 Task: Create a due date automation trigger when advanced on, 2 hours before a card is due add fields with custom field "Resume" set to a number lower or equal to 1 and greater or equal to 10.
Action: Mouse moved to (1236, 97)
Screenshot: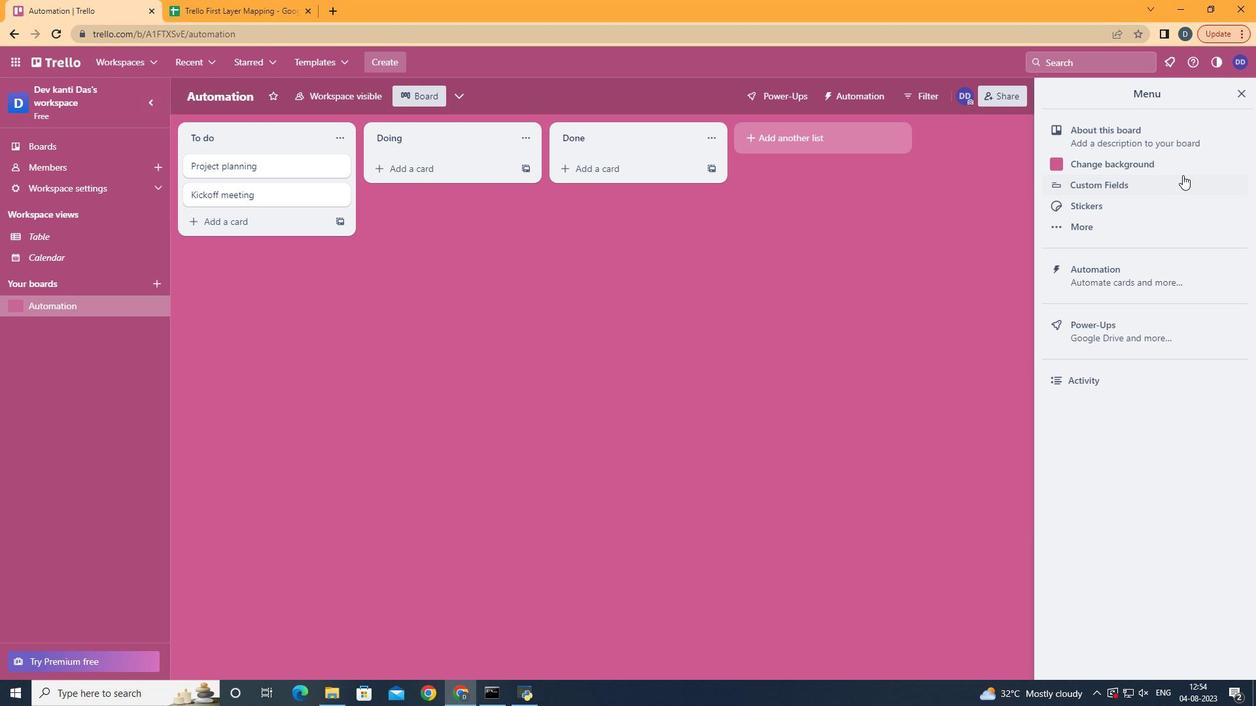 
Action: Mouse pressed left at (1236, 97)
Screenshot: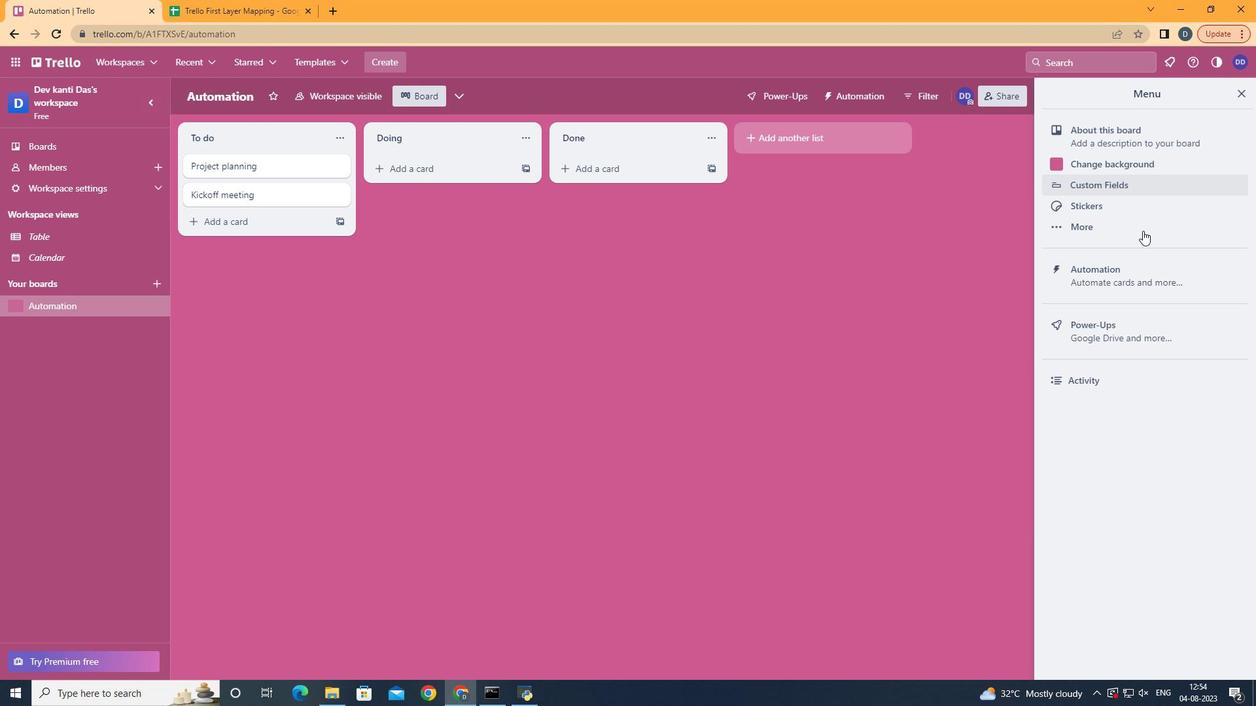 
Action: Mouse moved to (1110, 278)
Screenshot: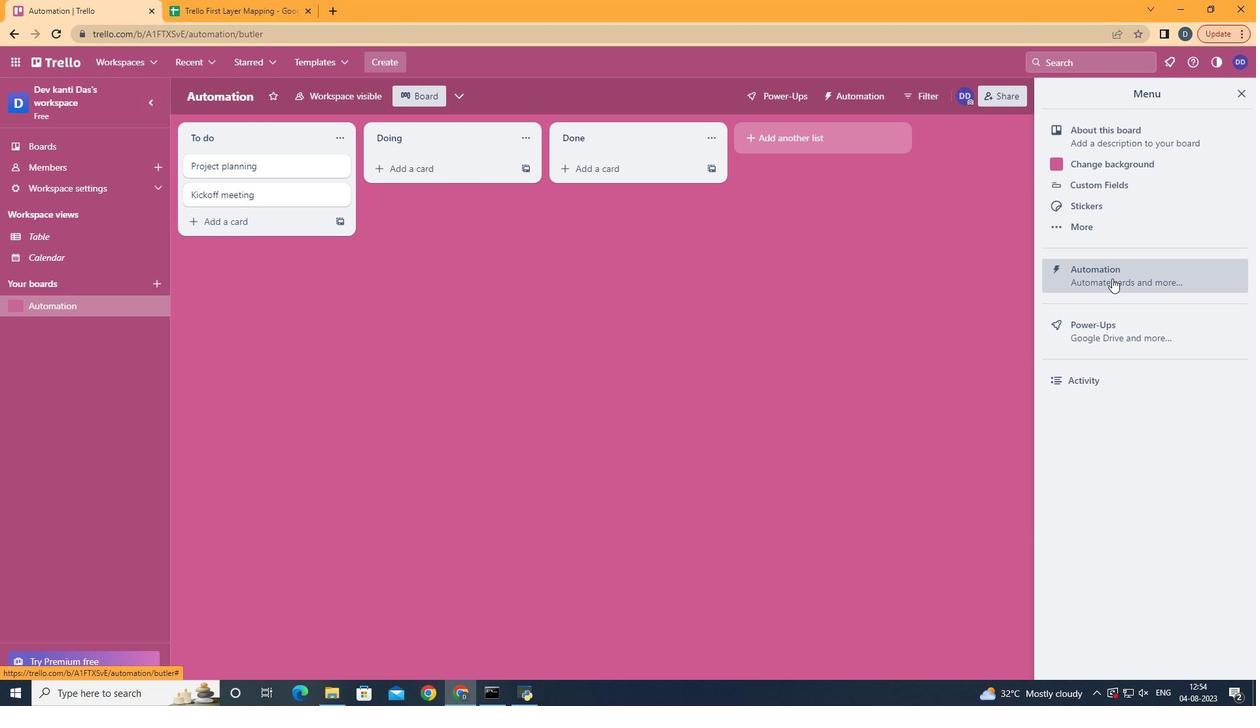 
Action: Mouse pressed left at (1110, 278)
Screenshot: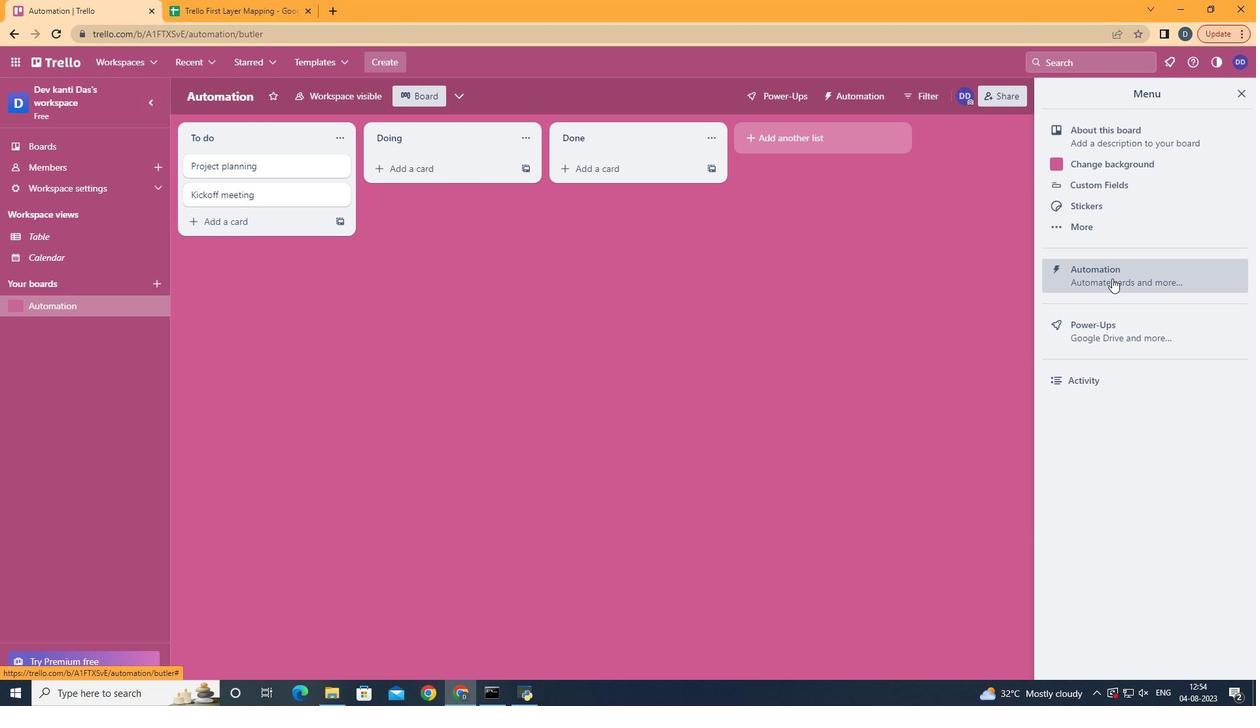 
Action: Mouse moved to (279, 257)
Screenshot: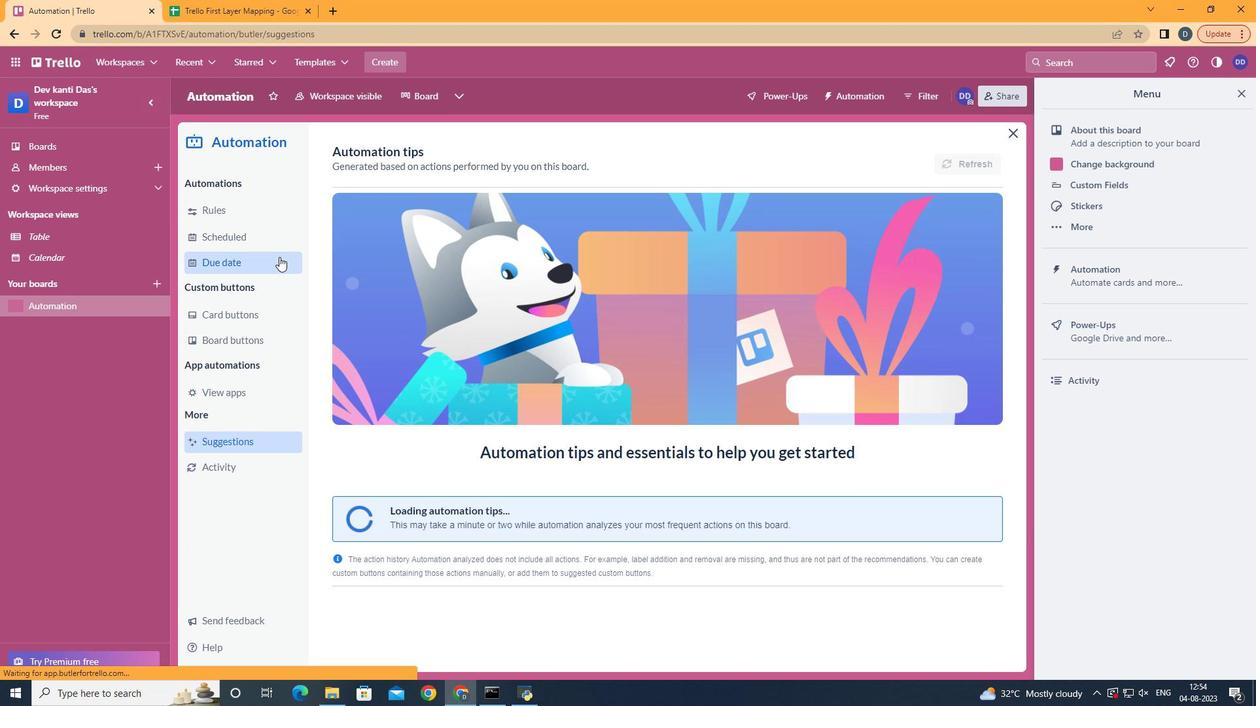 
Action: Mouse pressed left at (279, 257)
Screenshot: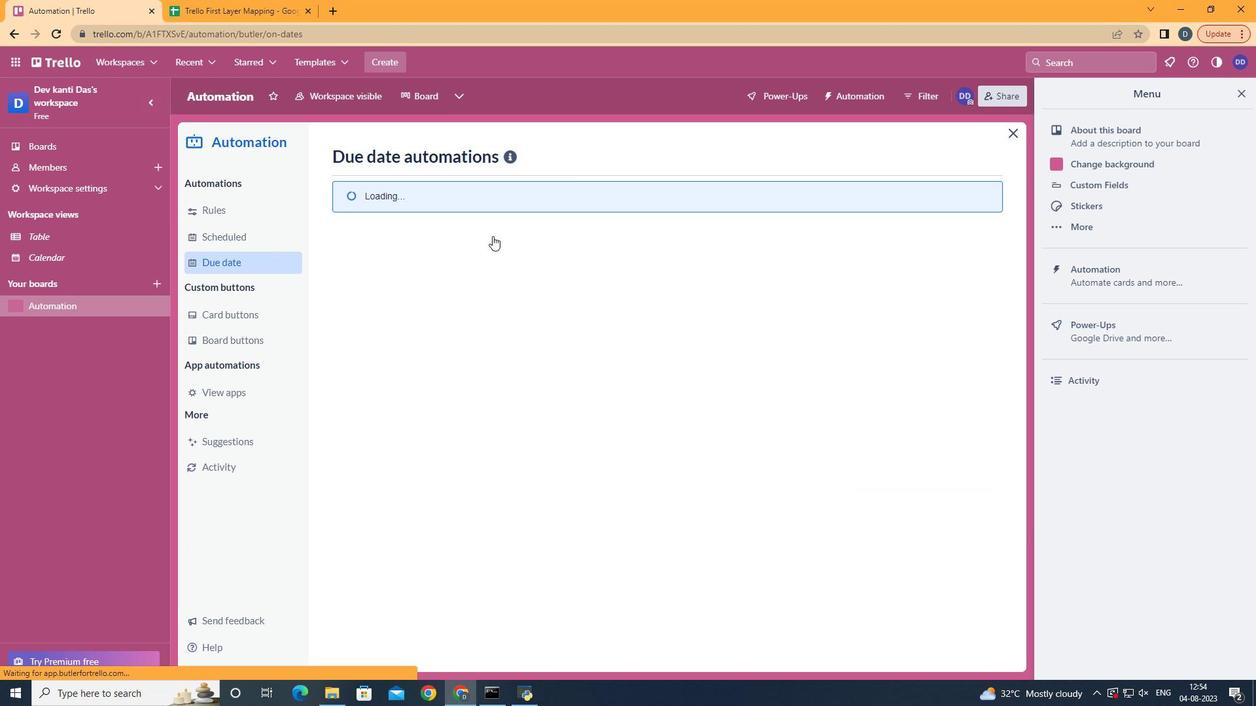
Action: Mouse moved to (918, 157)
Screenshot: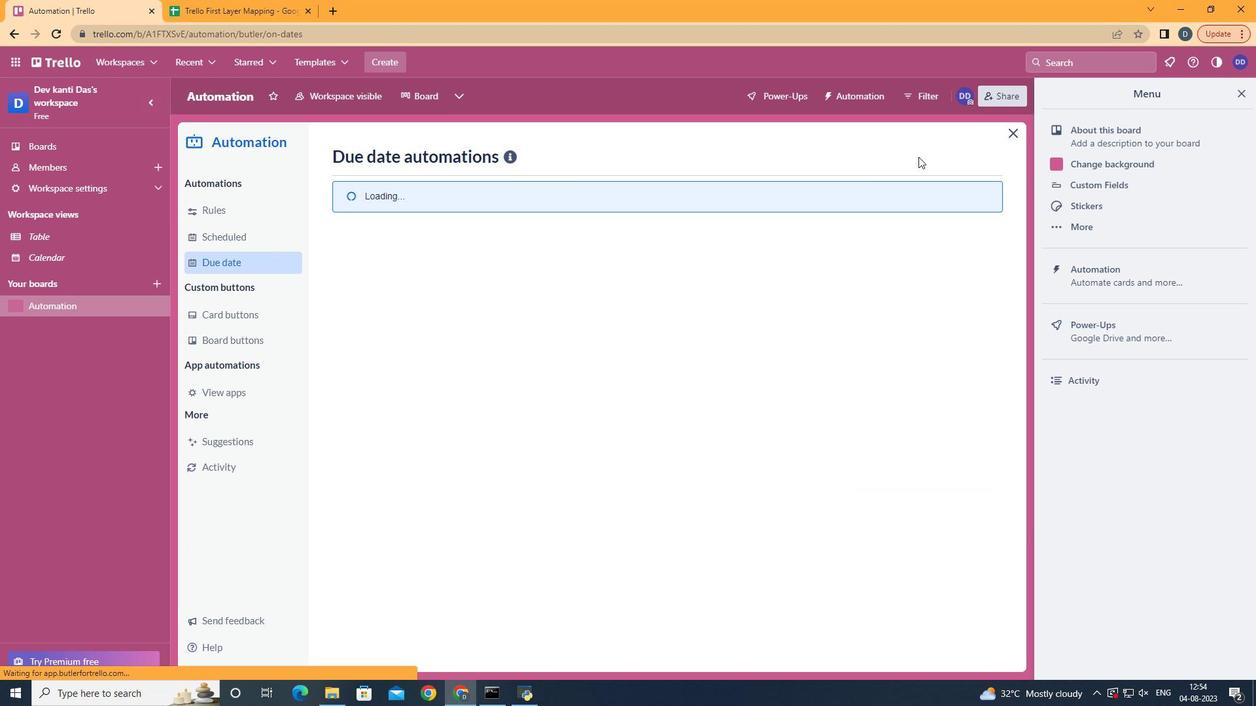 
Action: Mouse pressed left at (918, 157)
Screenshot: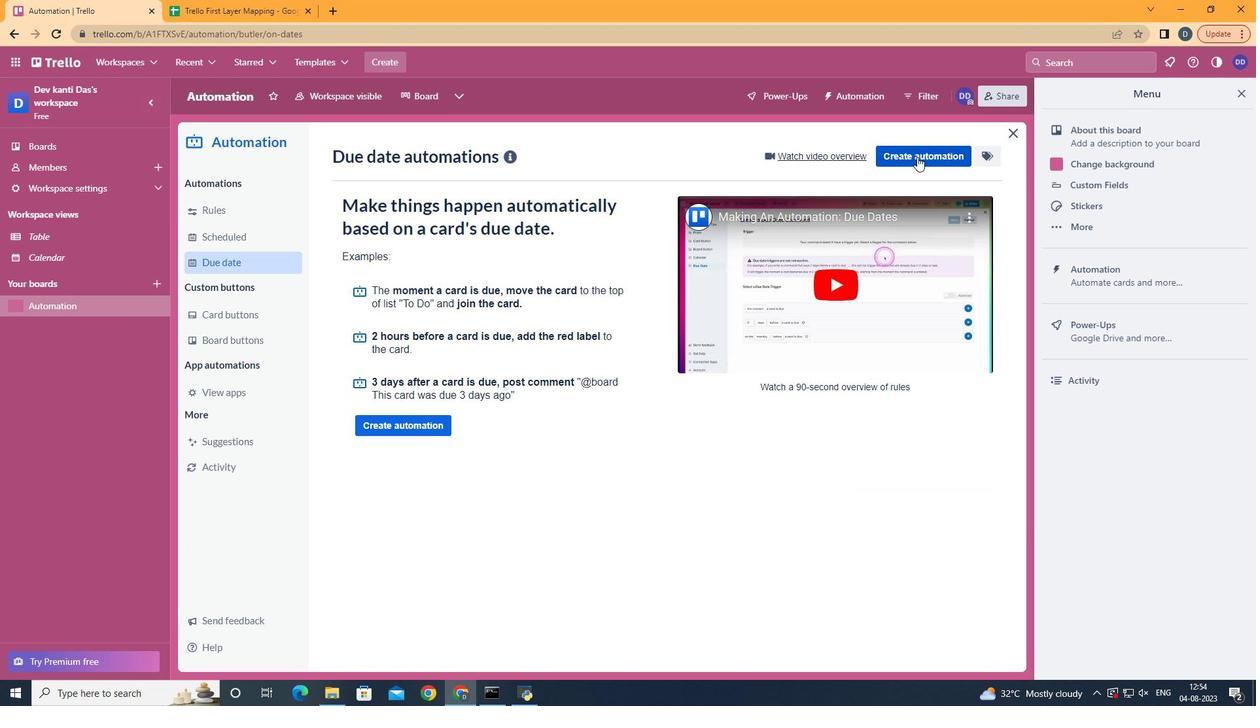 
Action: Mouse moved to (916, 157)
Screenshot: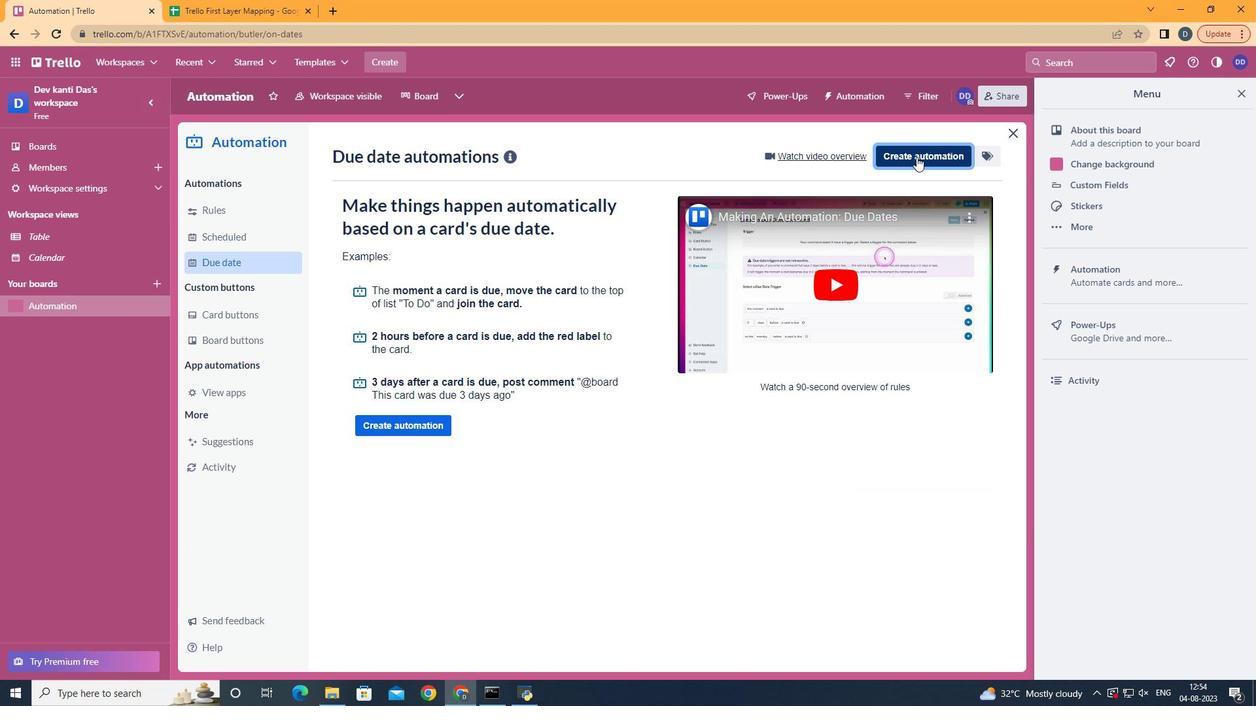 
Action: Mouse pressed left at (916, 157)
Screenshot: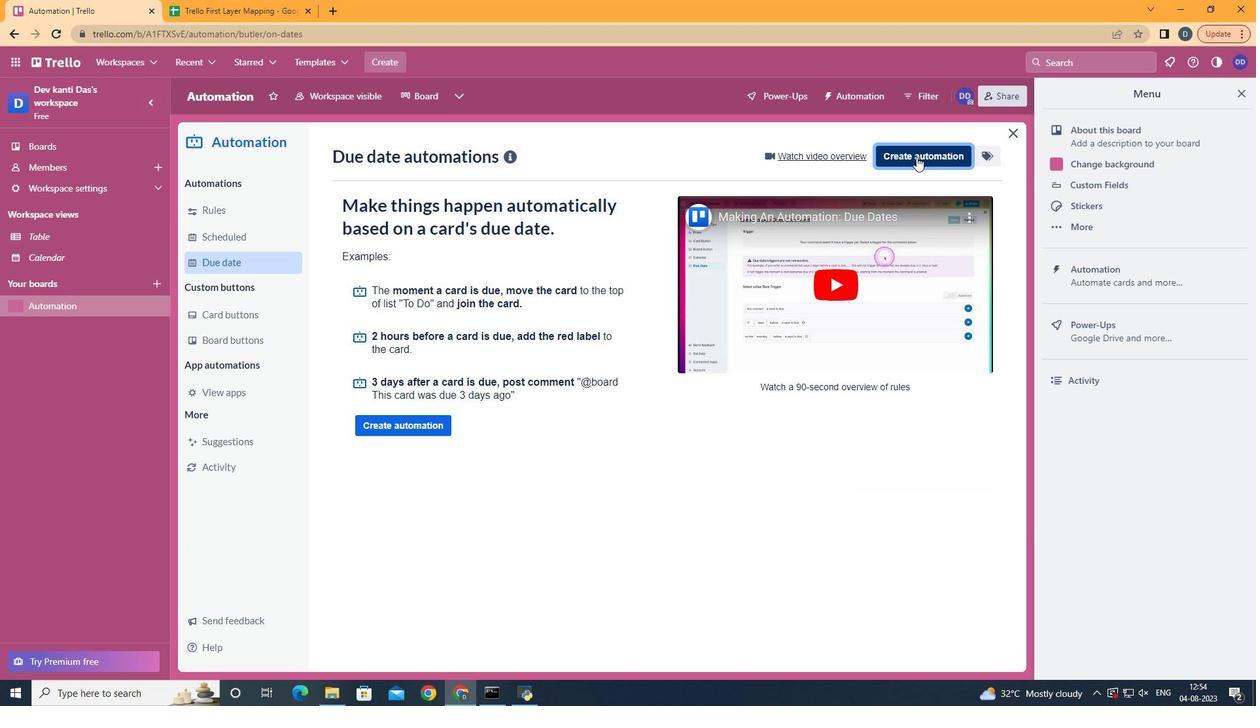 
Action: Mouse moved to (664, 291)
Screenshot: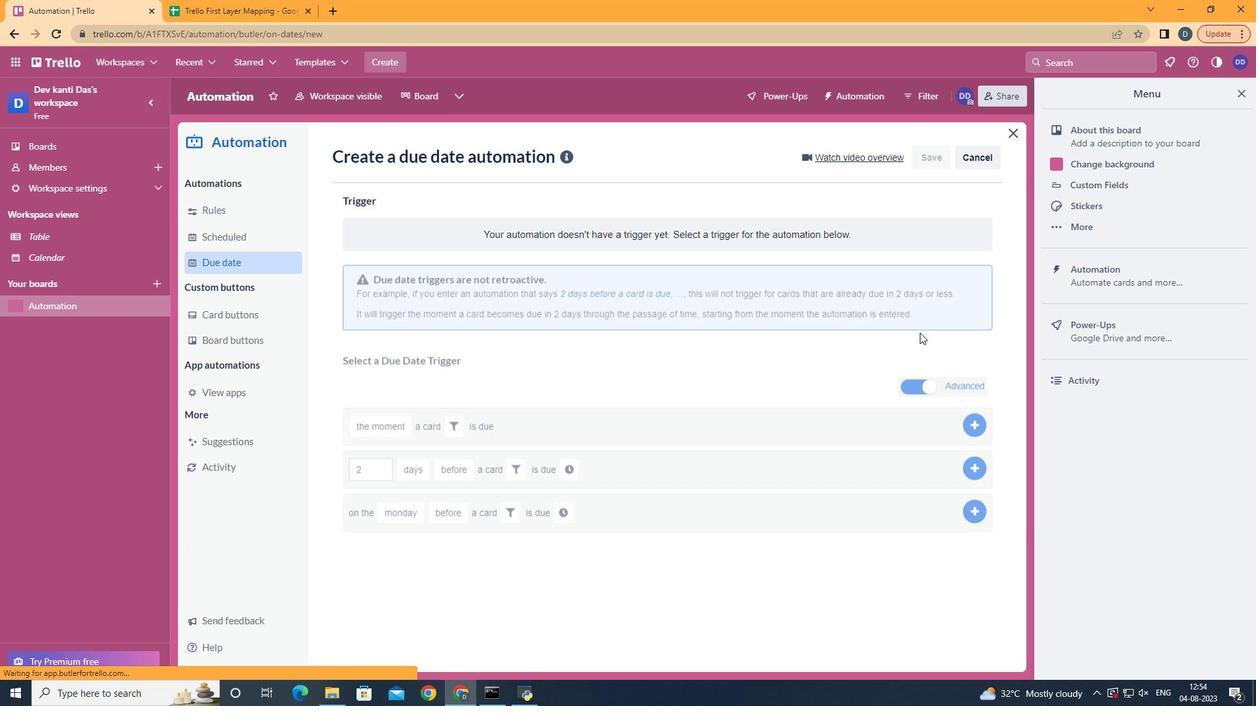
Action: Mouse pressed left at (664, 291)
Screenshot: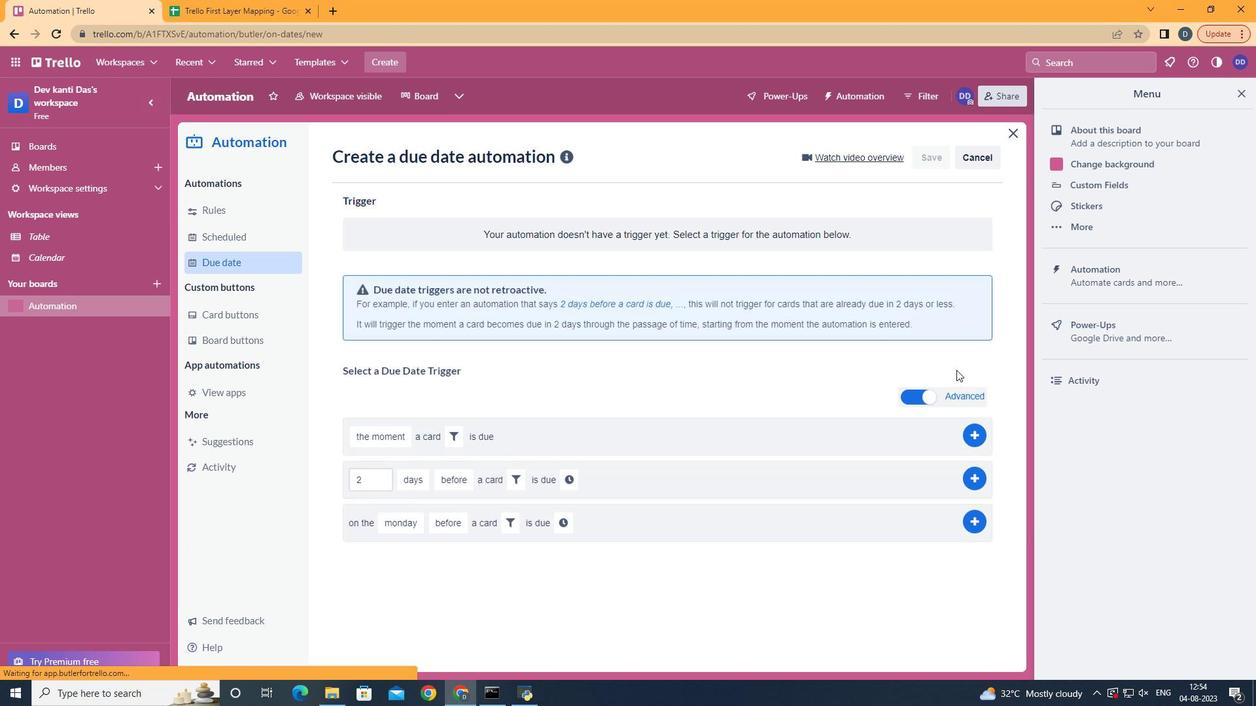 
Action: Mouse moved to (429, 554)
Screenshot: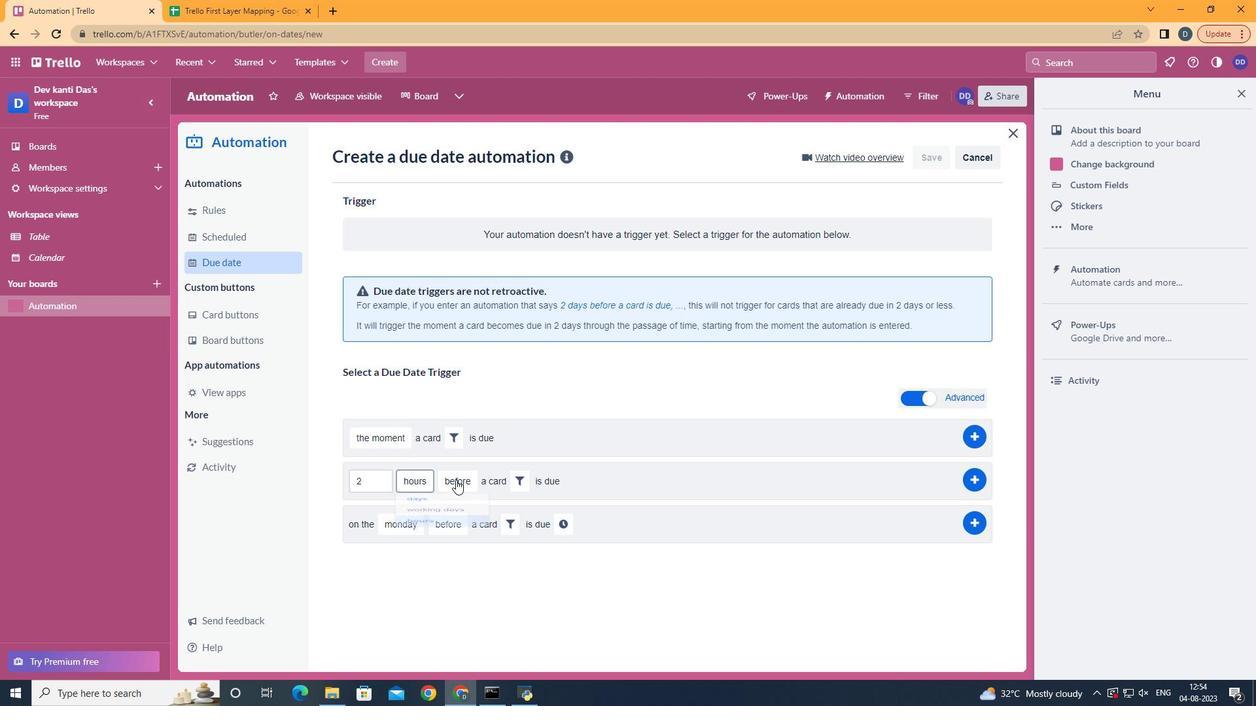 
Action: Mouse pressed left at (429, 554)
Screenshot: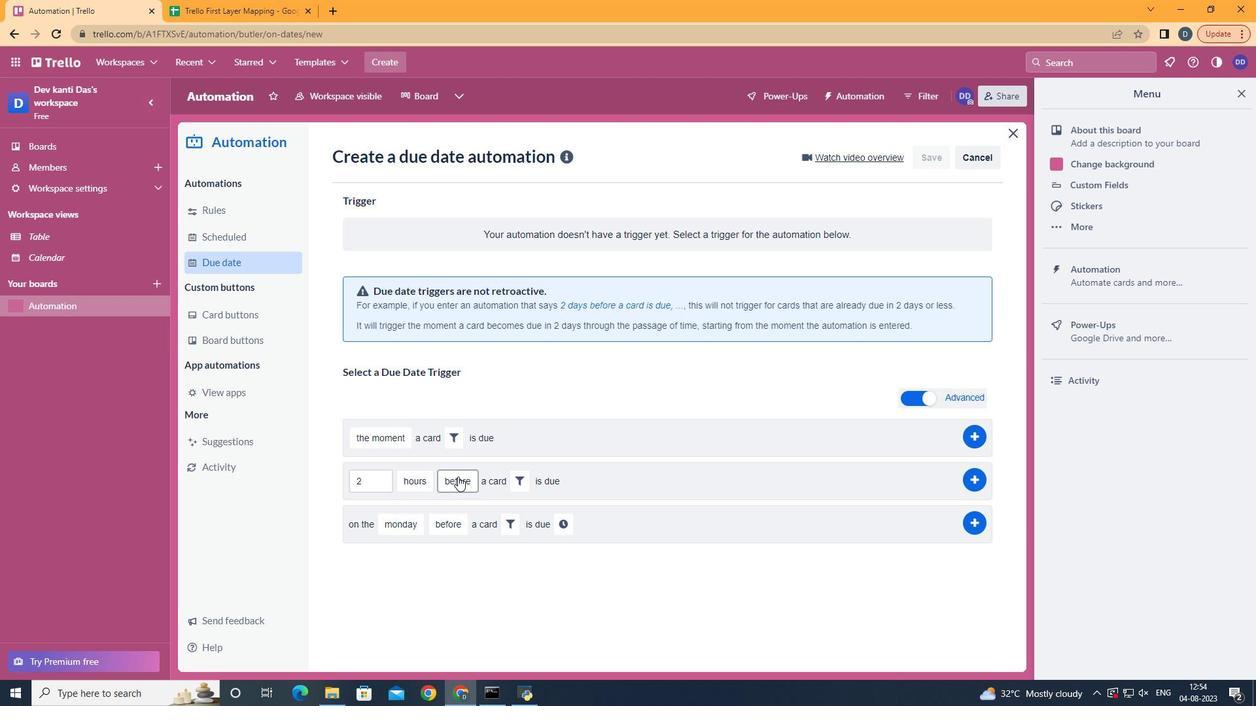 
Action: Mouse moved to (463, 509)
Screenshot: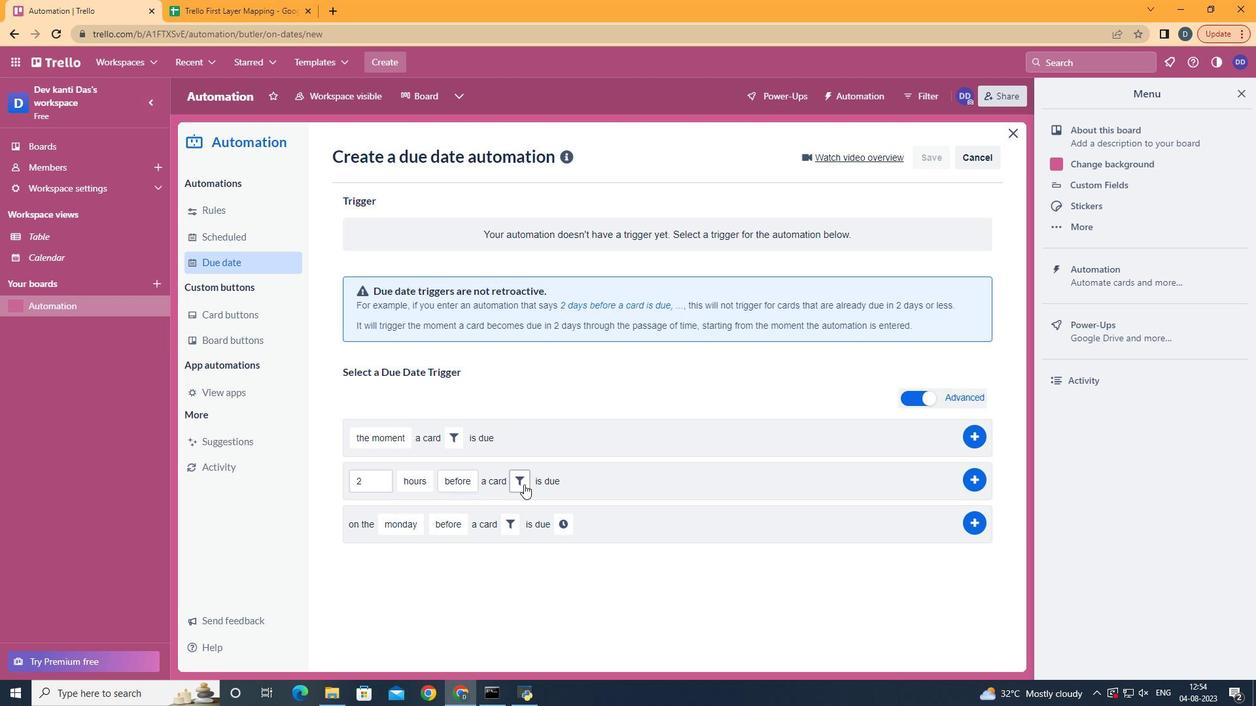 
Action: Mouse pressed left at (463, 509)
Screenshot: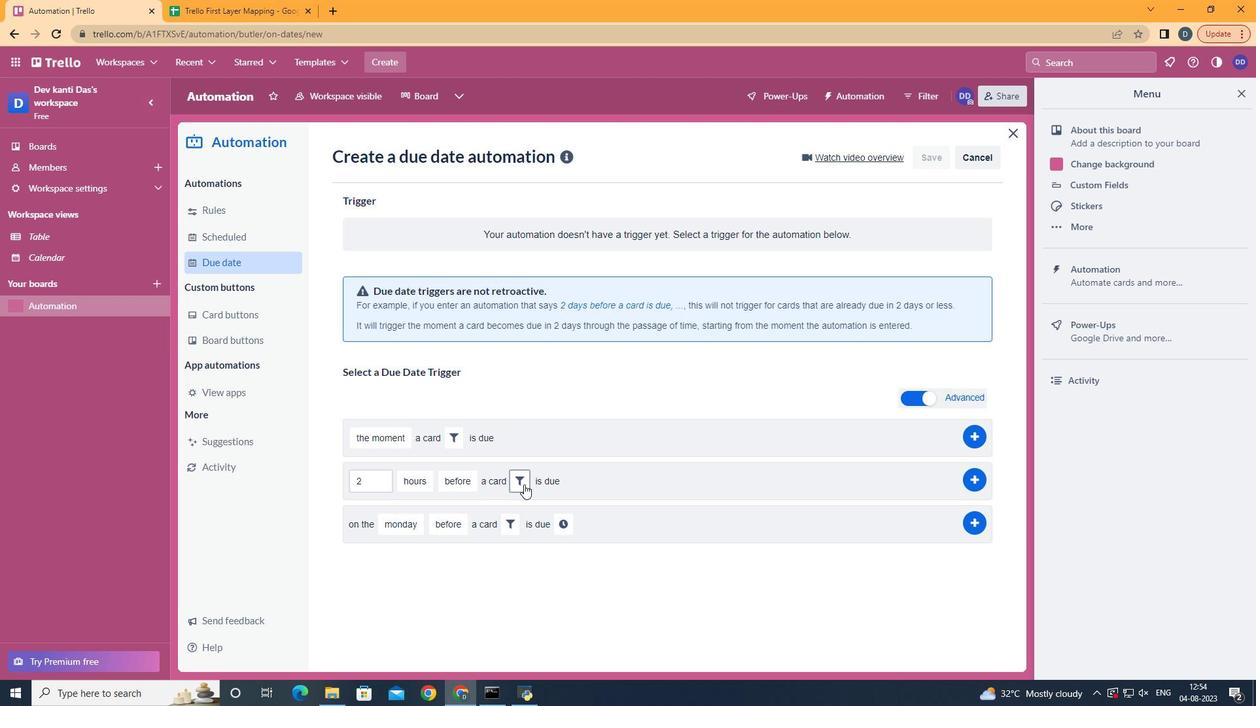
Action: Mouse moved to (524, 484)
Screenshot: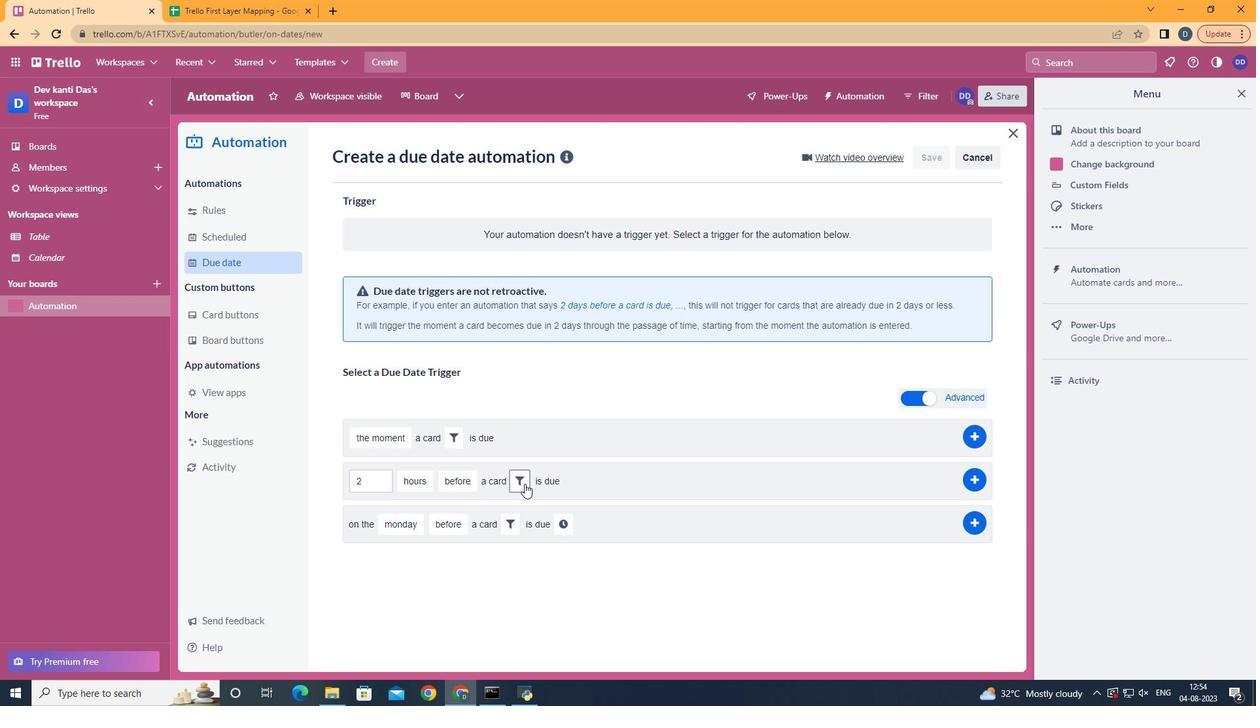 
Action: Mouse pressed left at (524, 484)
Screenshot: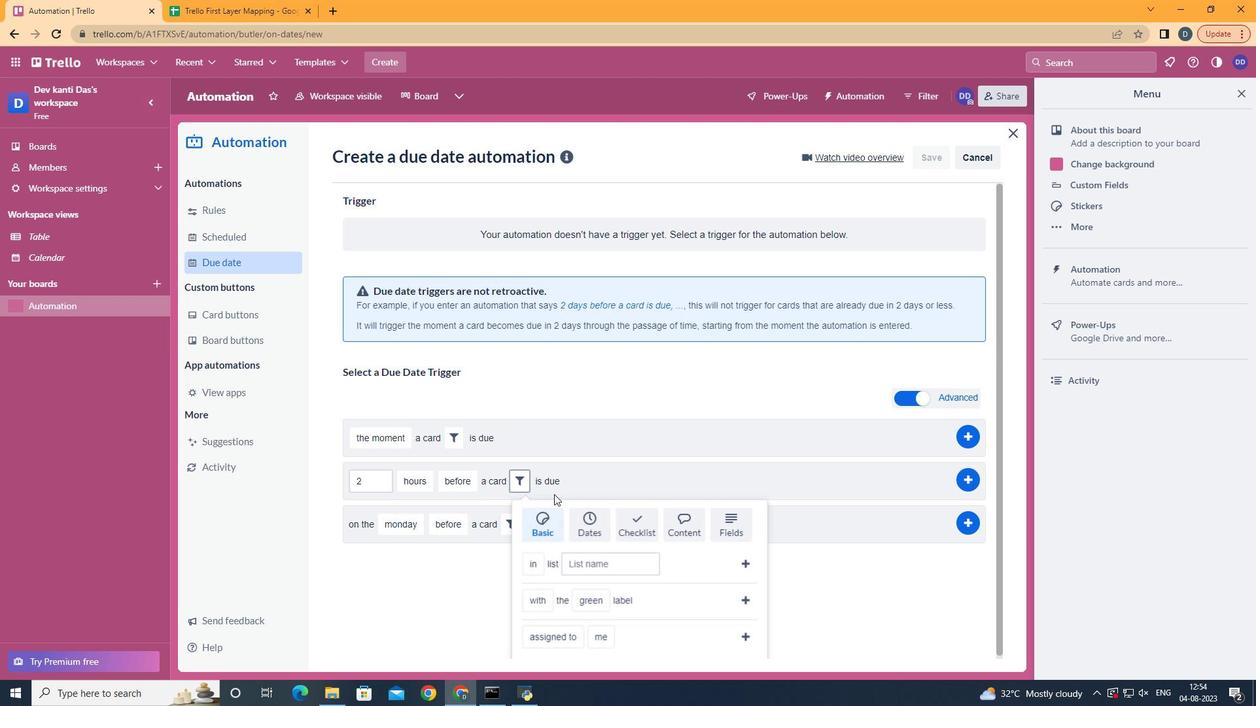 
Action: Mouse moved to (737, 531)
Screenshot: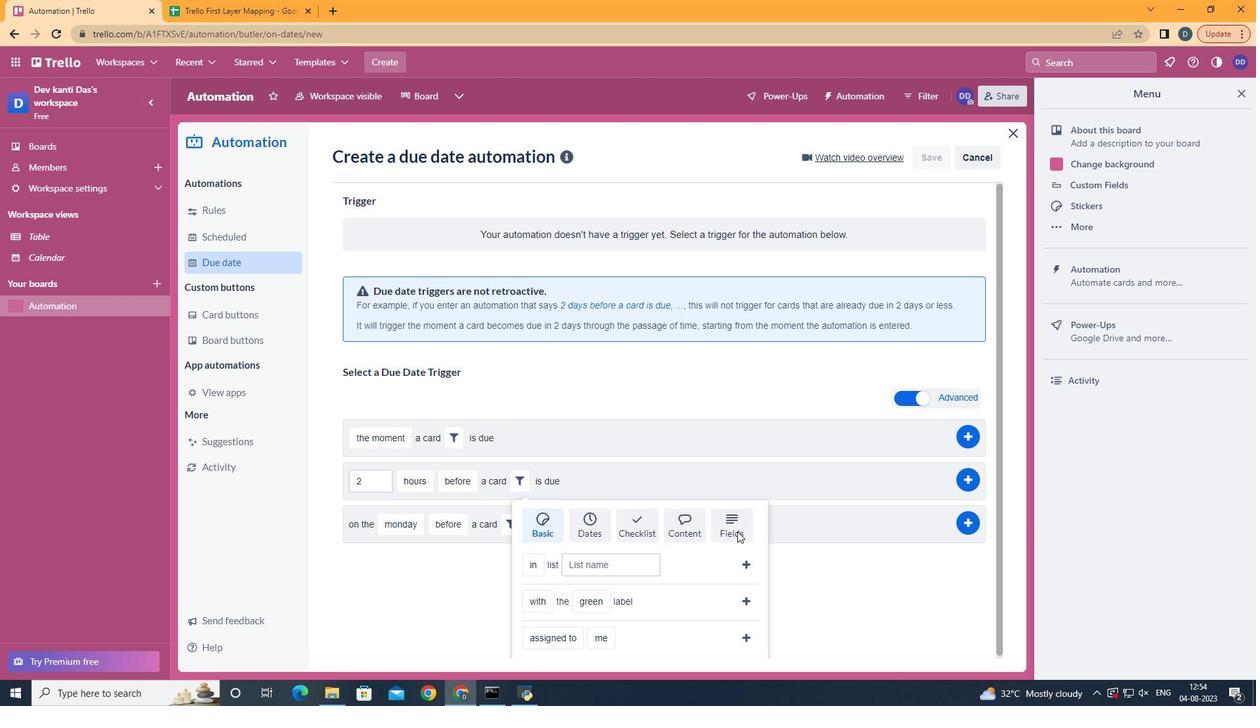 
Action: Mouse pressed left at (737, 531)
Screenshot: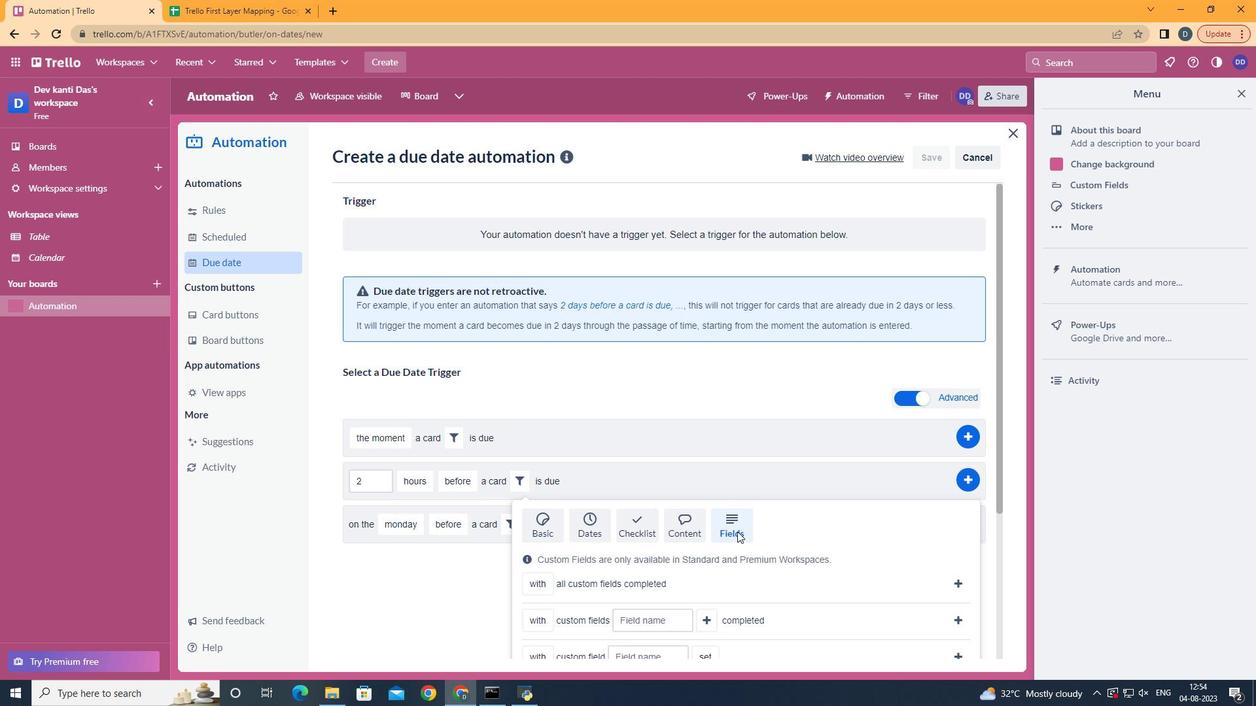 
Action: Mouse scrolled (737, 531) with delta (0, 0)
Screenshot: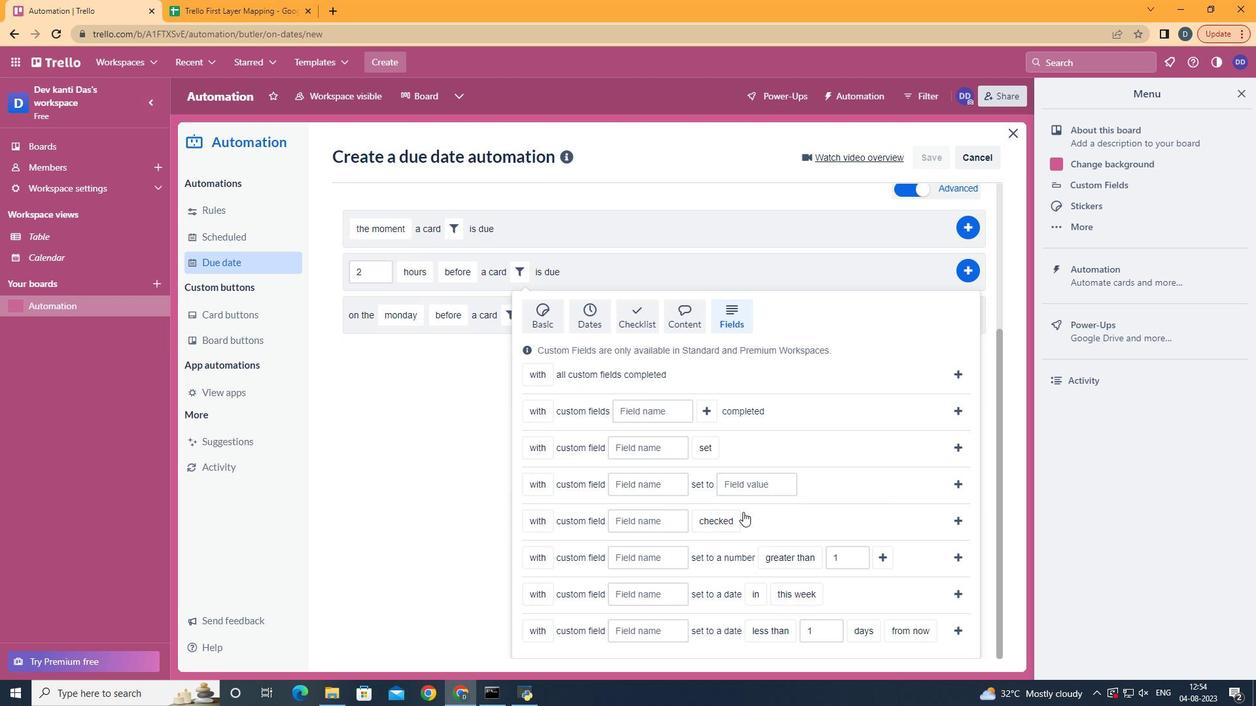
Action: Mouse scrolled (737, 531) with delta (0, 0)
Screenshot: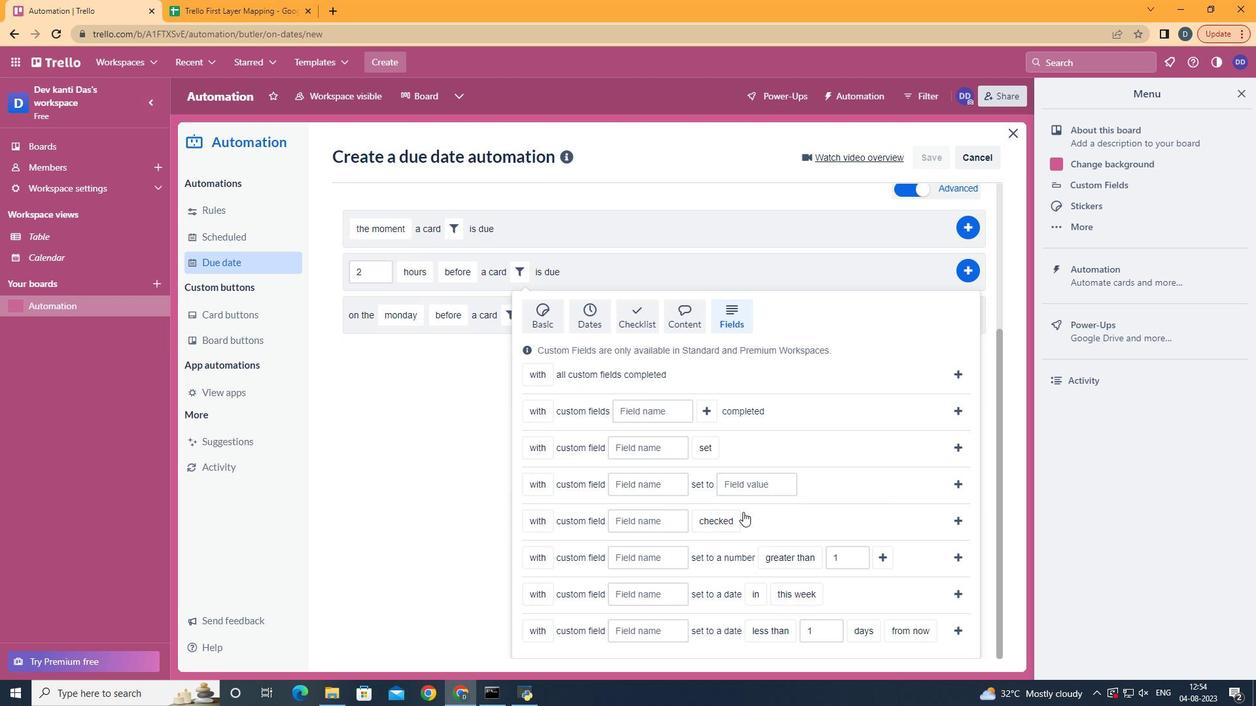 
Action: Mouse scrolled (737, 531) with delta (0, 0)
Screenshot: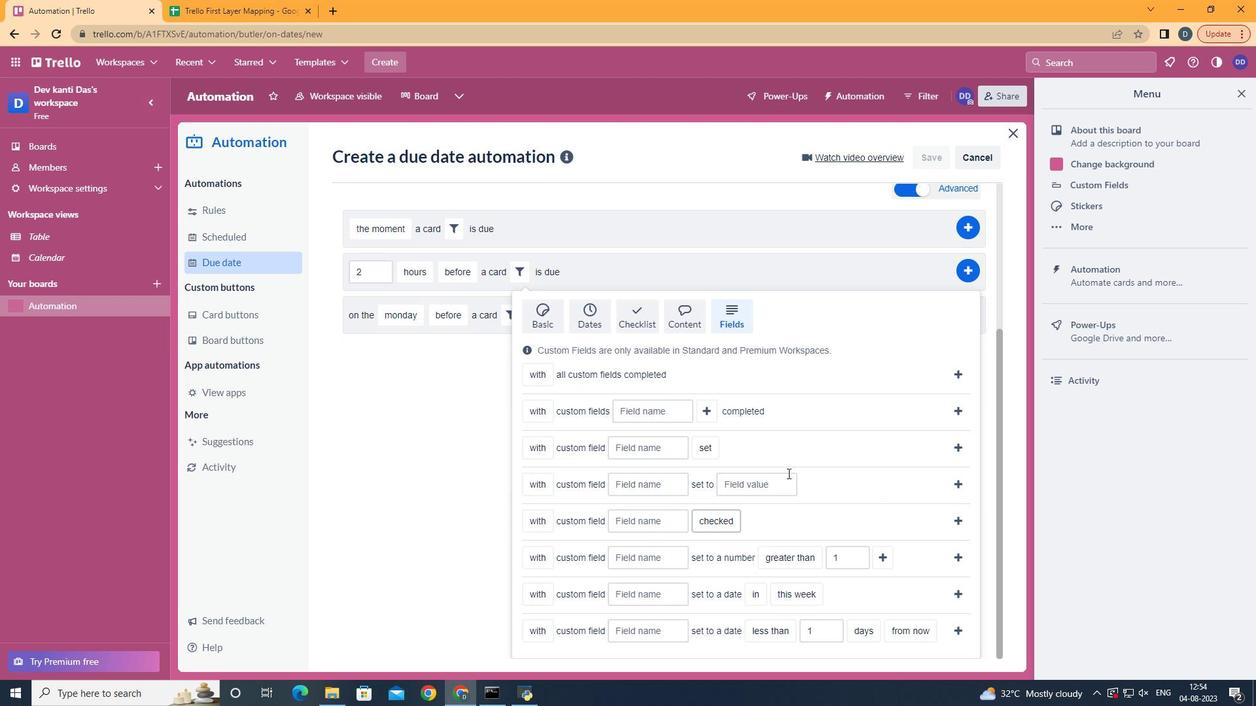 
Action: Mouse scrolled (737, 531) with delta (0, 0)
Screenshot: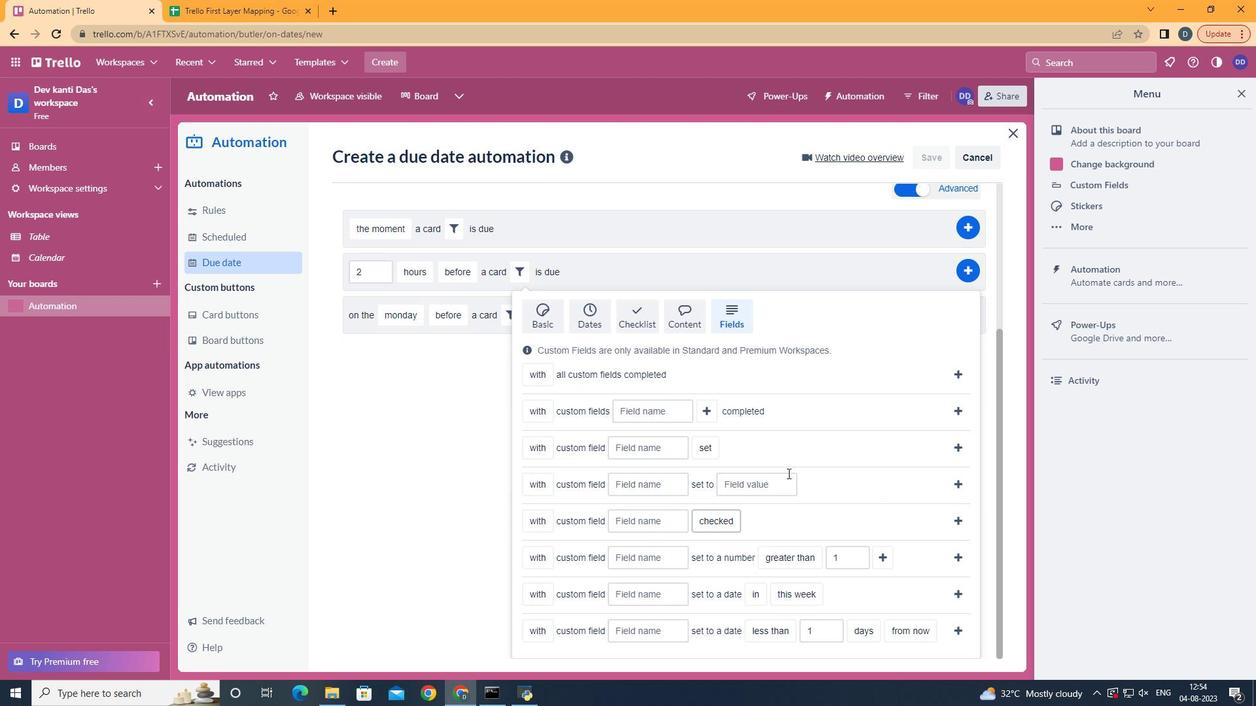 
Action: Mouse scrolled (737, 531) with delta (0, 0)
Screenshot: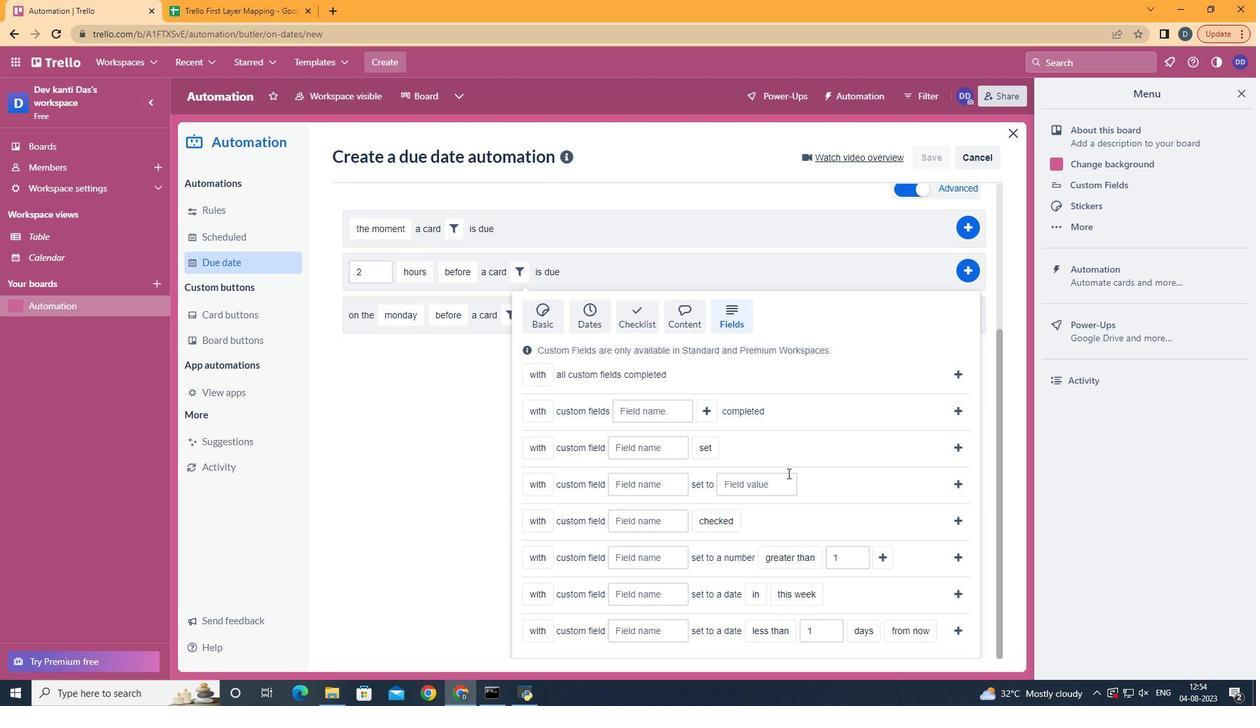 
Action: Mouse scrolled (737, 531) with delta (0, 0)
Screenshot: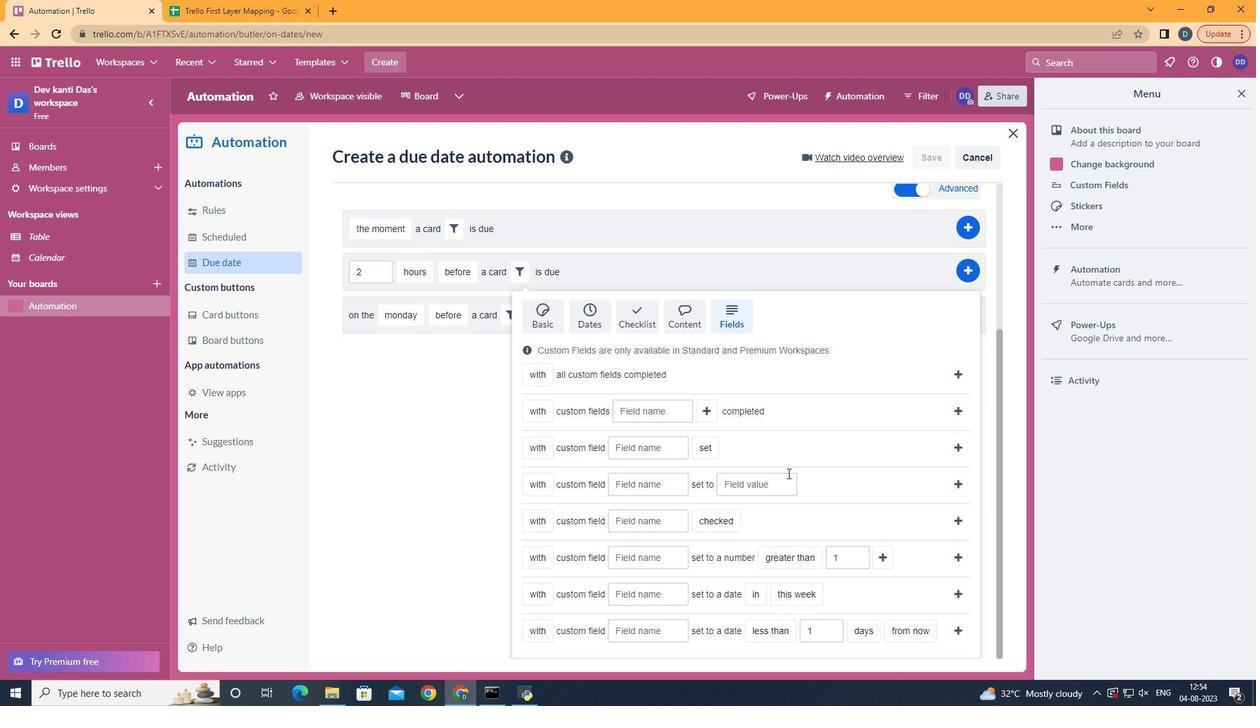 
Action: Mouse moved to (546, 579)
Screenshot: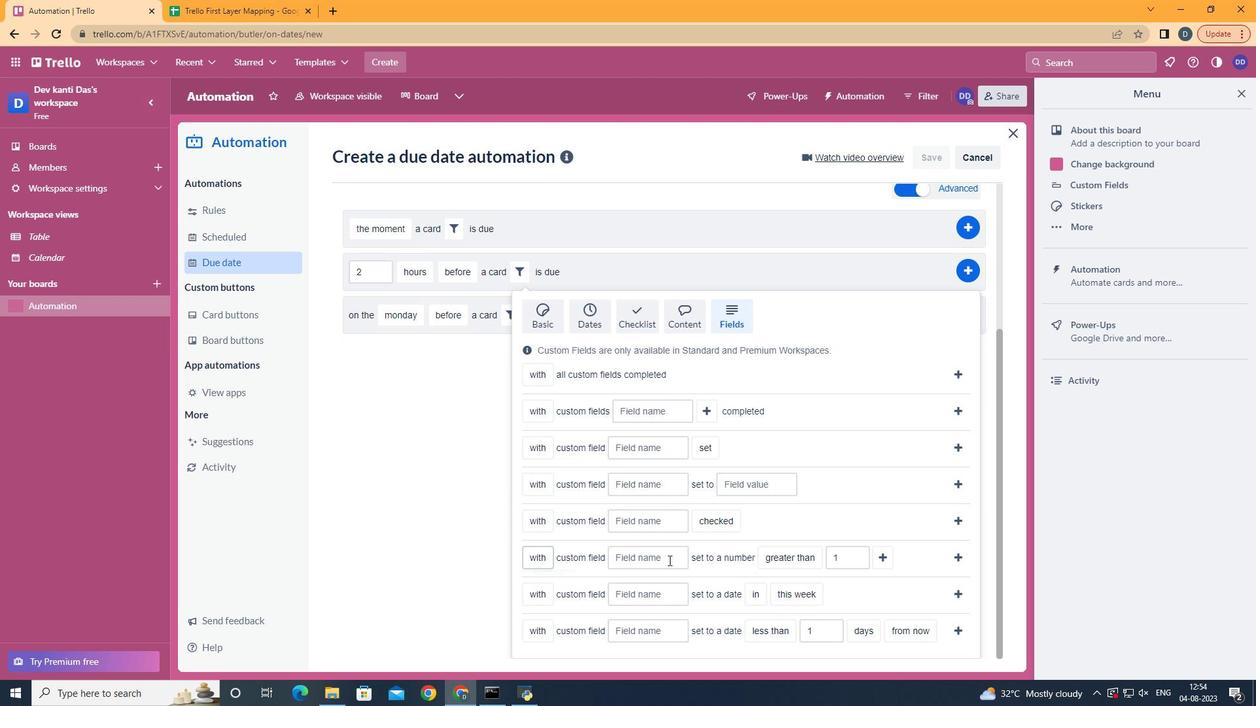 
Action: Mouse pressed left at (546, 579)
Screenshot: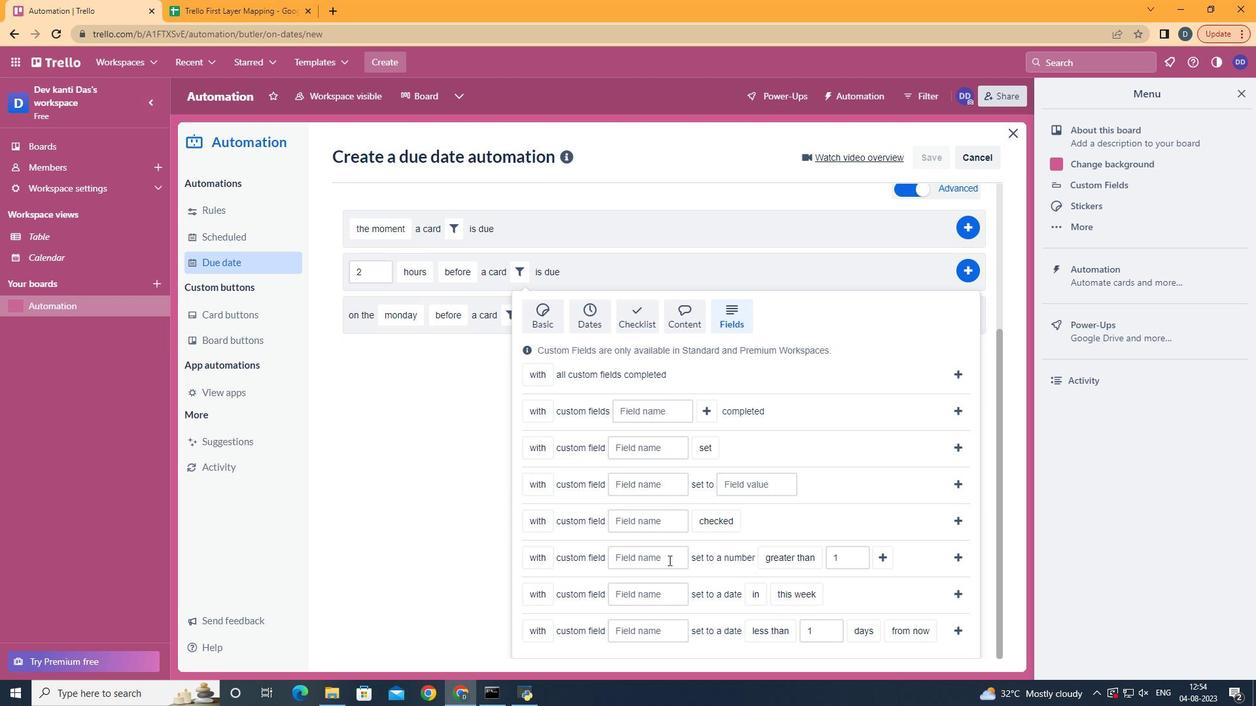 
Action: Mouse moved to (668, 560)
Screenshot: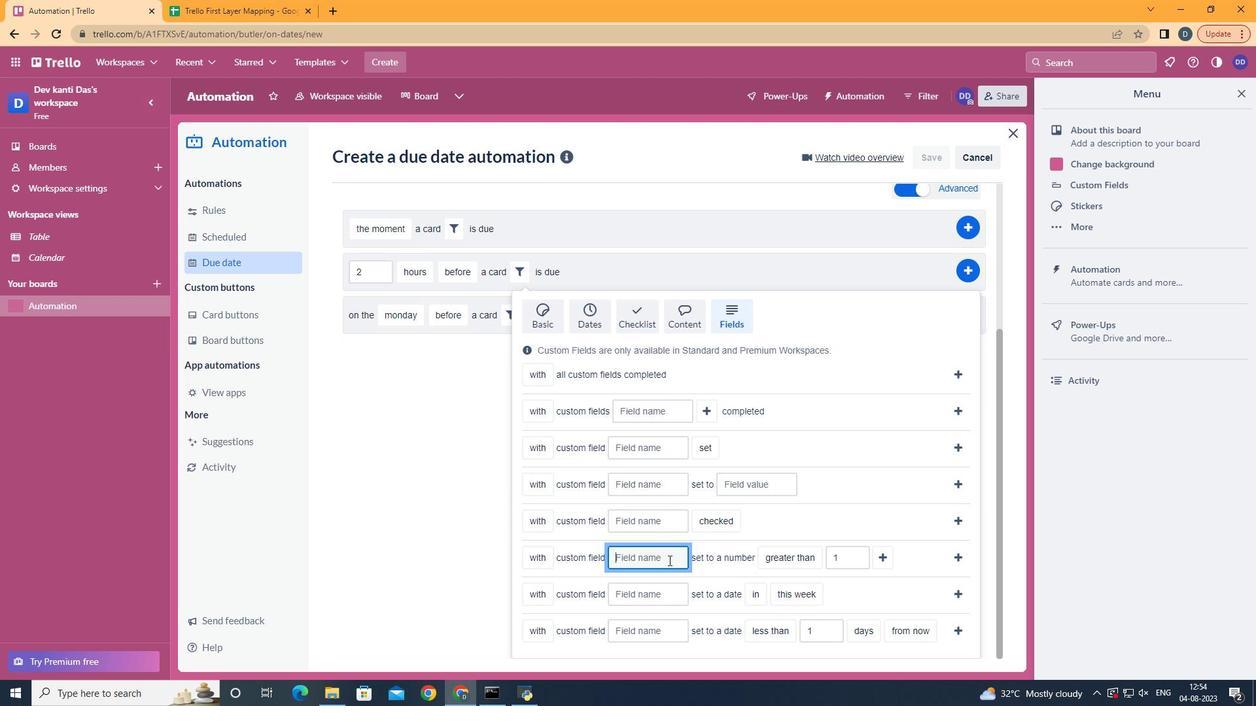 
Action: Mouse pressed left at (668, 560)
Screenshot: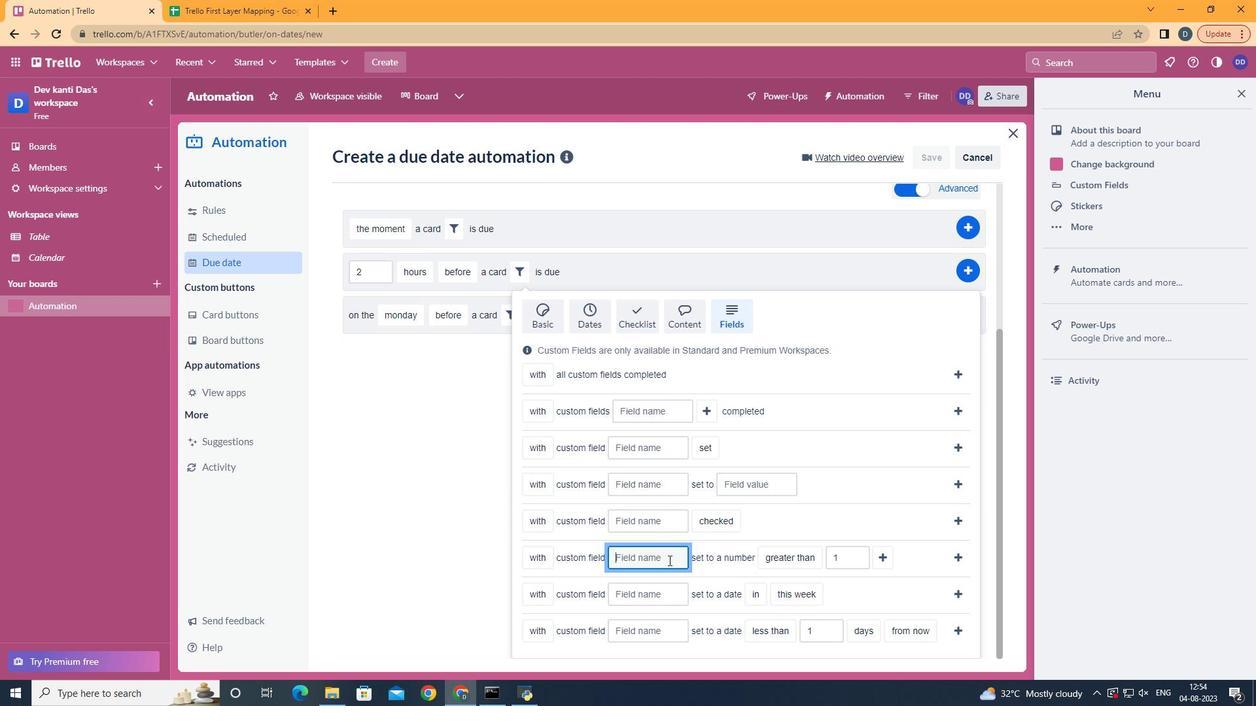 
Action: Key pressed <Key.shift>Resume
Screenshot: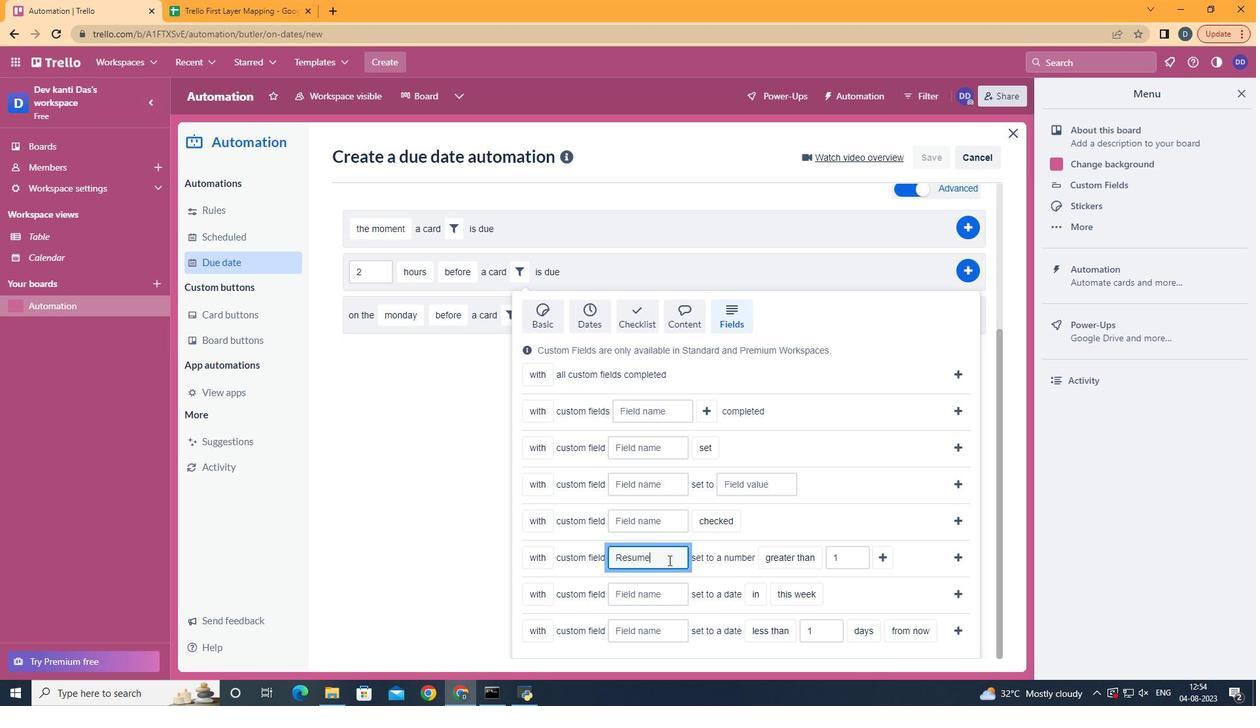 
Action: Mouse moved to (800, 535)
Screenshot: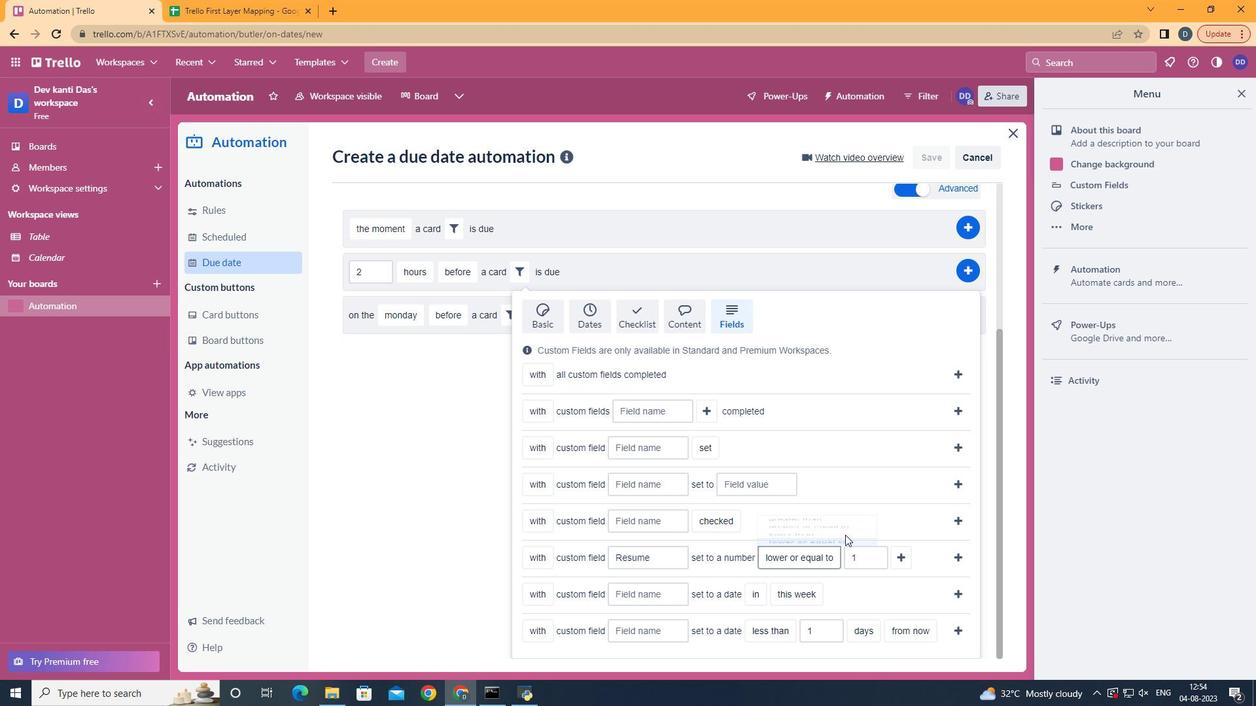 
Action: Mouse pressed left at (800, 535)
Screenshot: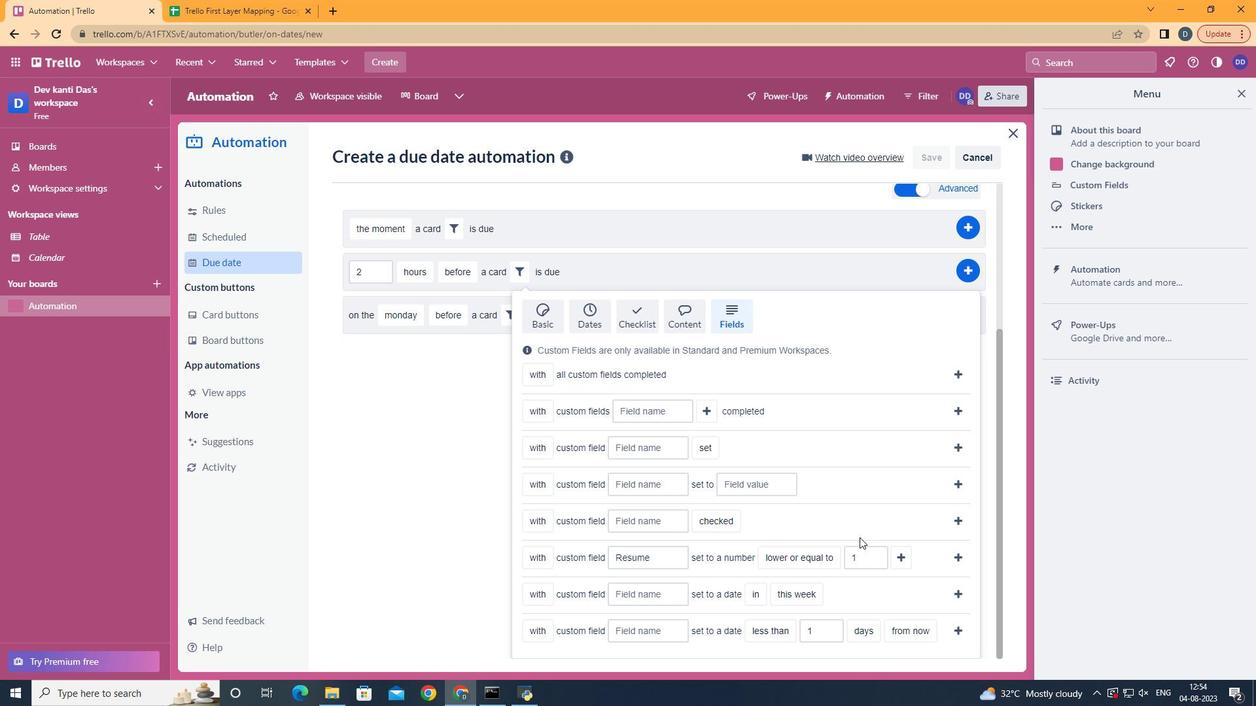 
Action: Mouse moved to (902, 556)
Screenshot: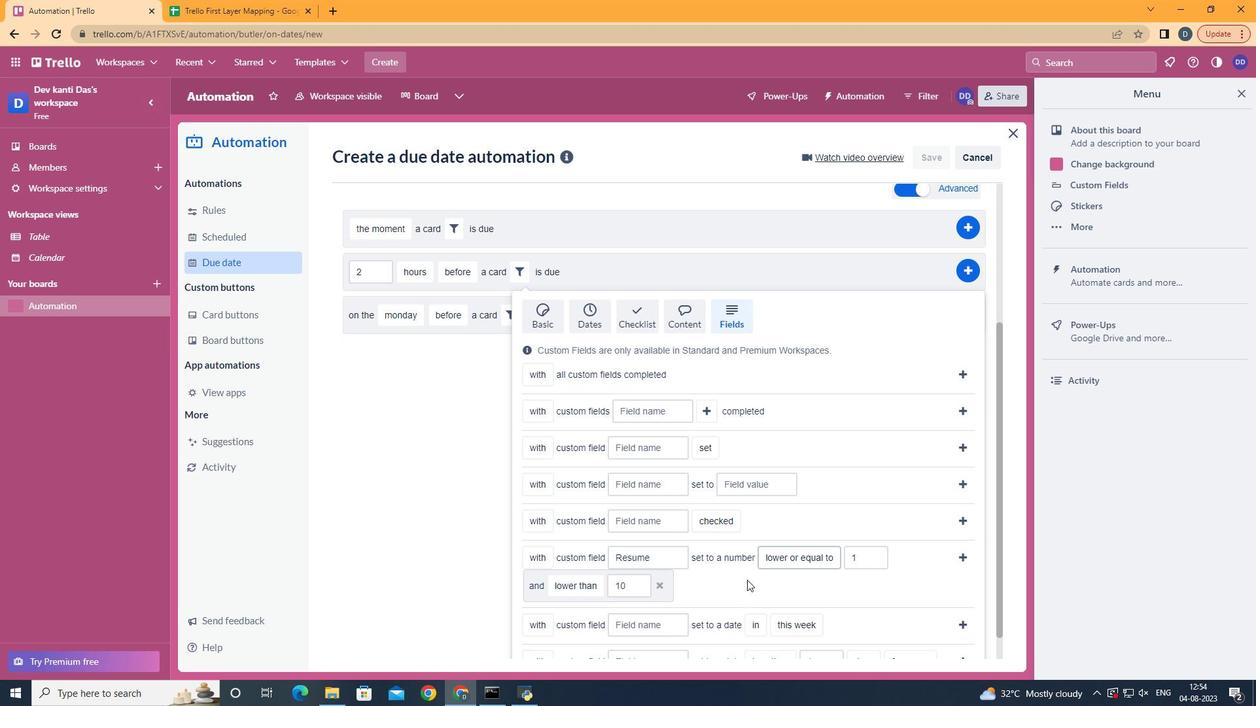 
Action: Mouse pressed left at (902, 556)
Screenshot: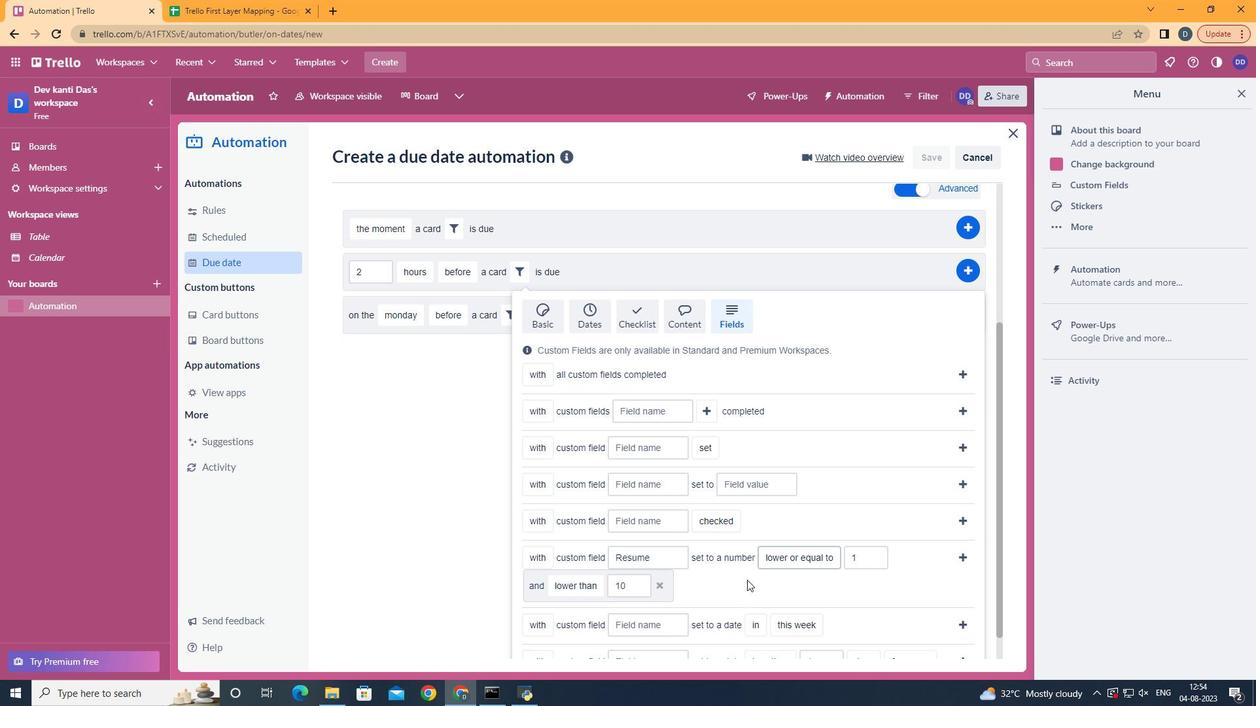 
Action: Mouse moved to (581, 558)
Screenshot: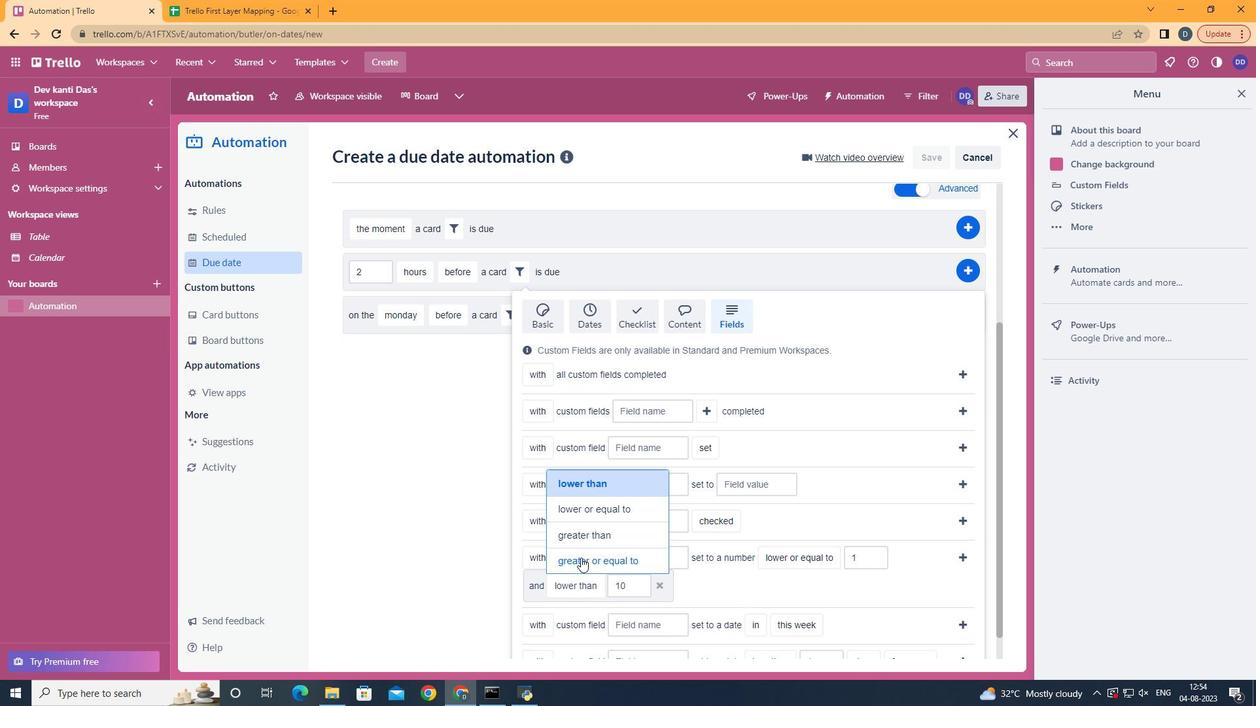 
Action: Mouse pressed left at (581, 558)
Screenshot: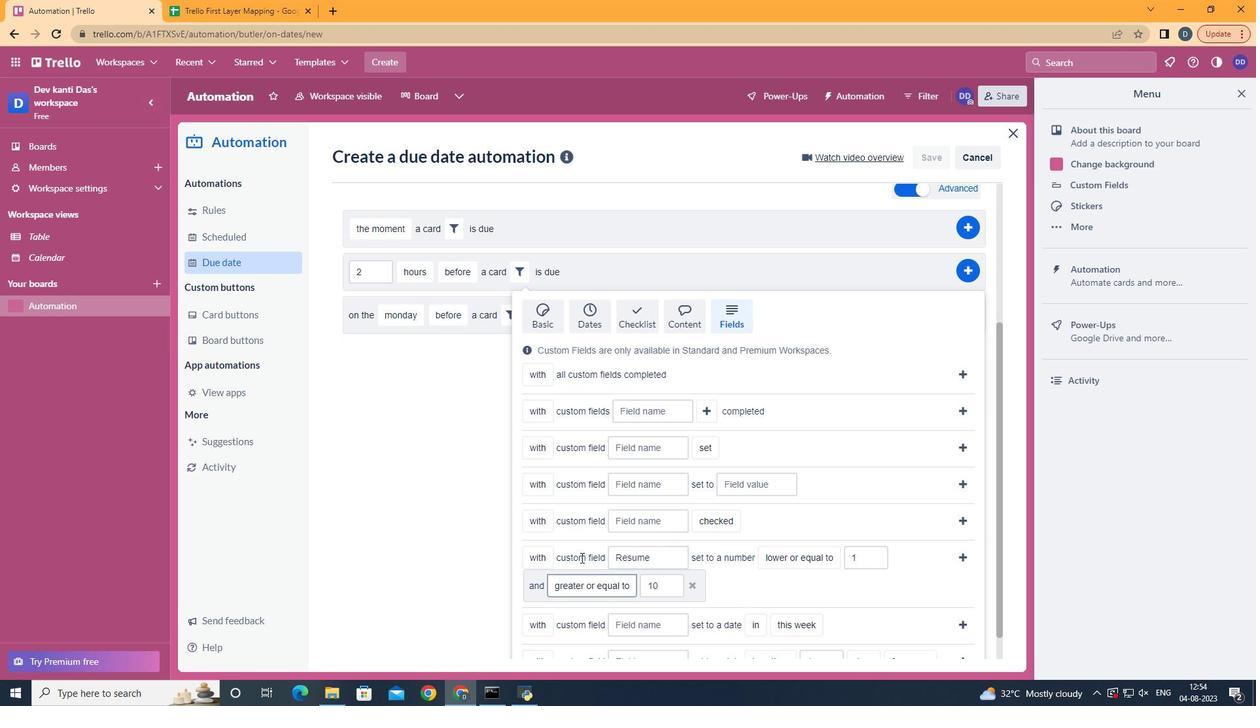 
Action: Mouse moved to (978, 556)
Screenshot: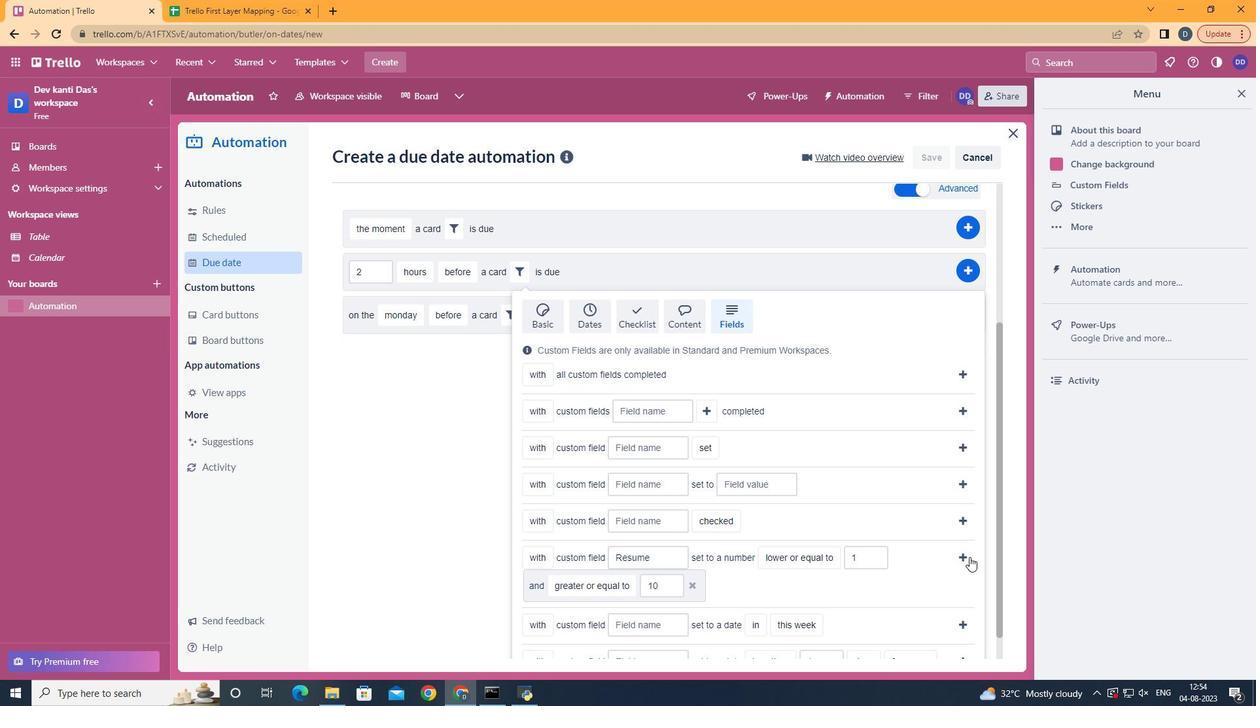 
Action: Mouse pressed left at (979, 556)
Screenshot: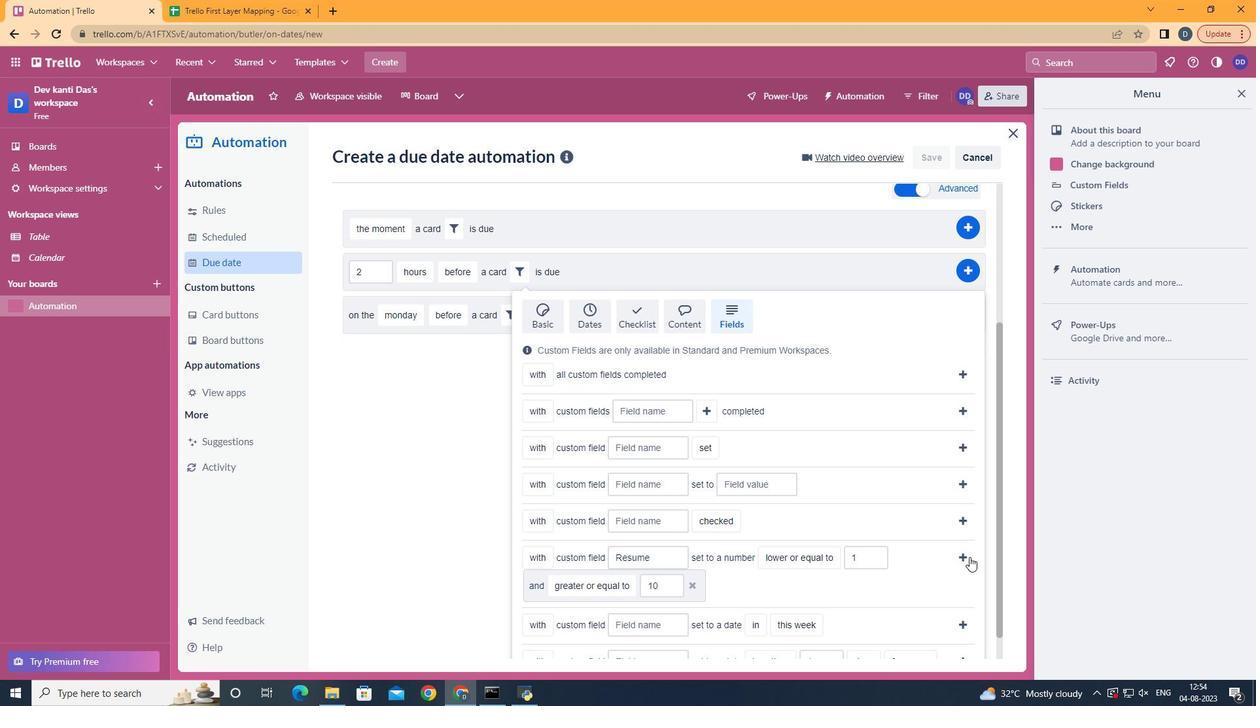 
Action: Mouse moved to (969, 557)
Screenshot: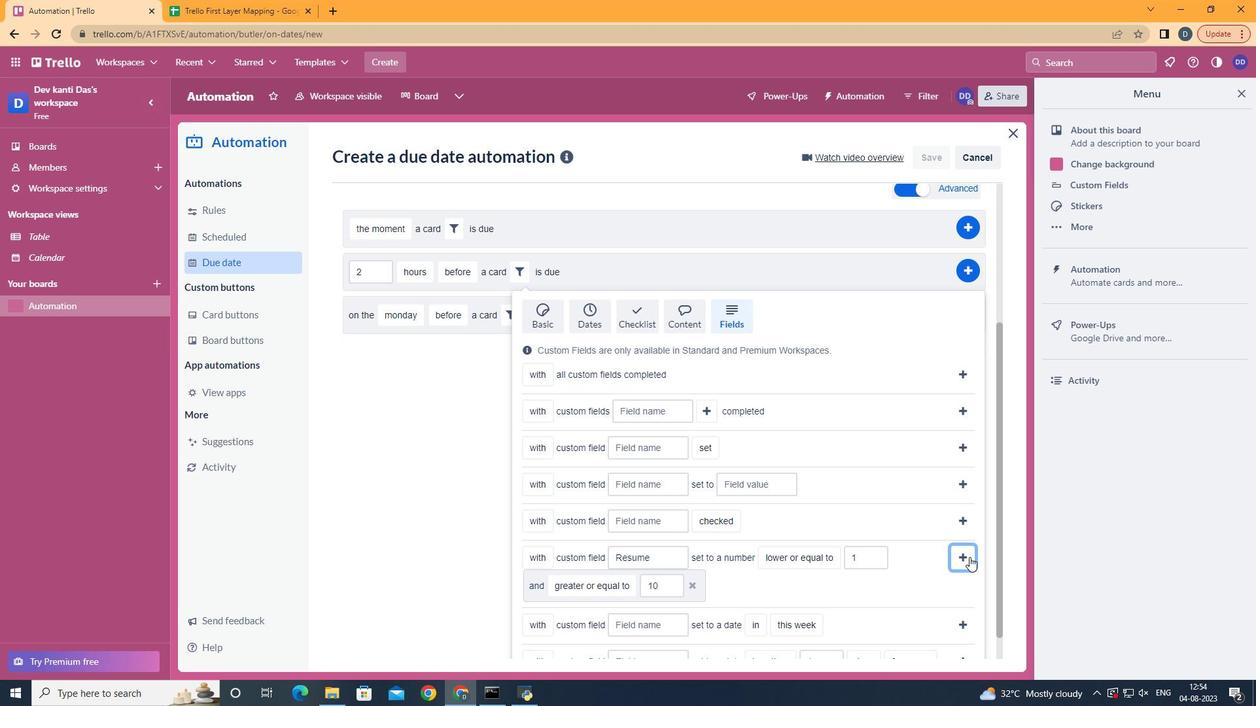 
Action: Mouse pressed left at (969, 557)
Screenshot: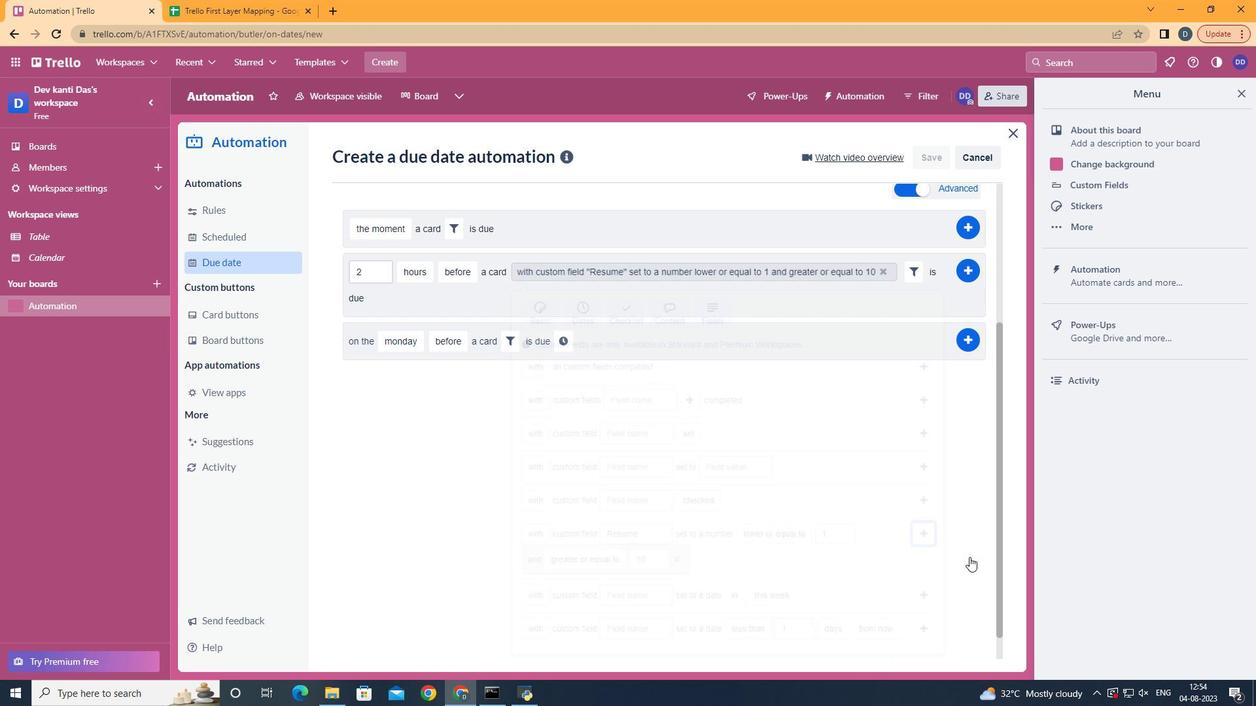 
Action: Mouse moved to (965, 482)
Screenshot: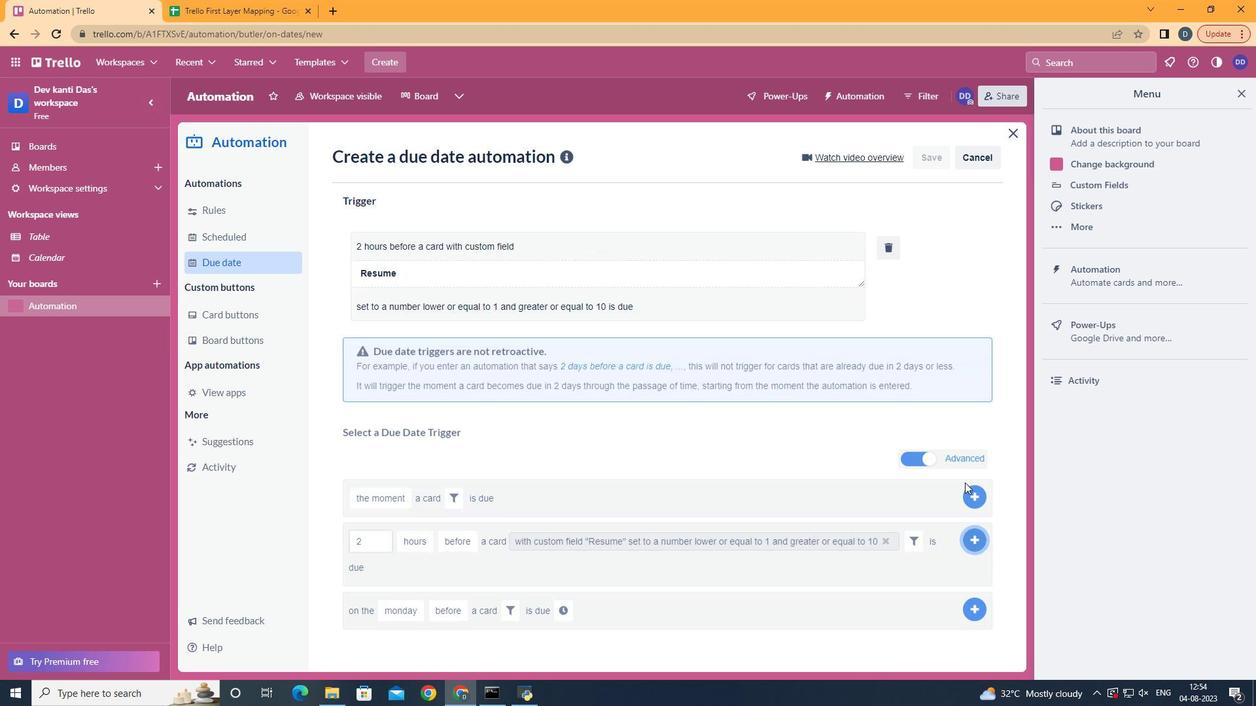 
Action: Mouse pressed left at (965, 482)
Screenshot: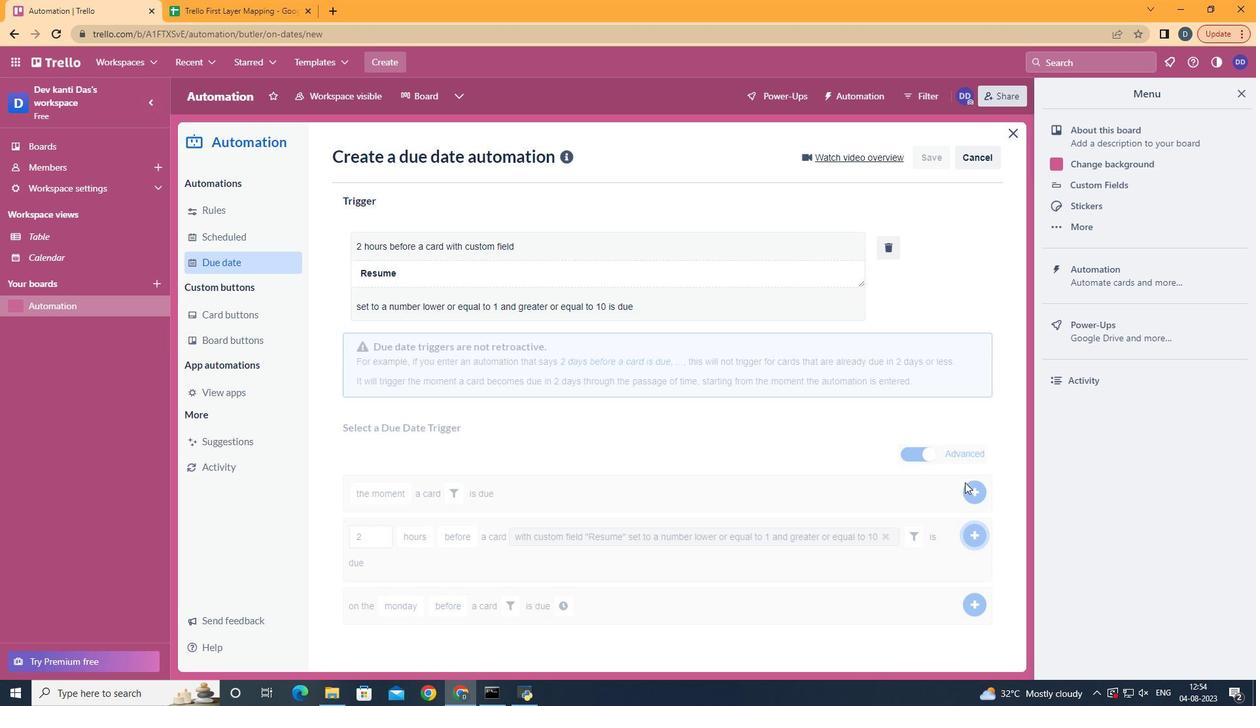 
Action: Mouse moved to (511, 370)
Screenshot: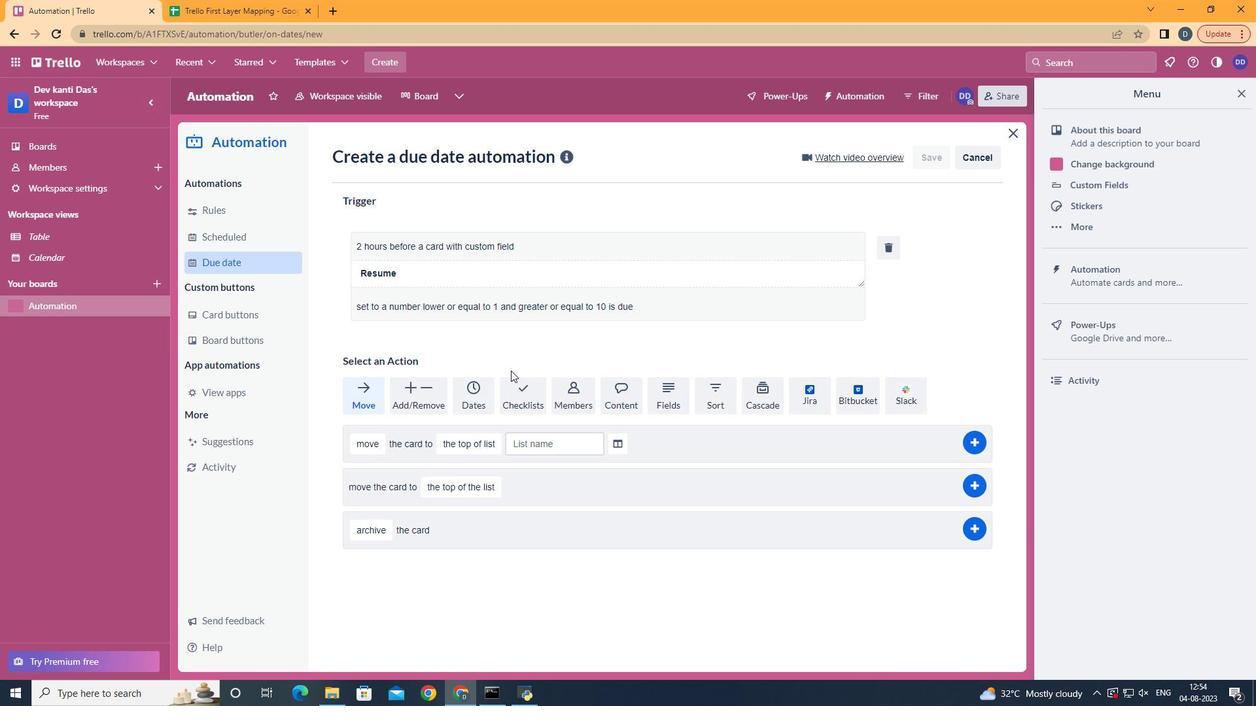 
